 Task: Create a due date automation trigger when advanced on, on the tuesday after a card is due add content with a name not ending with resume at 11:00 AM.
Action: Mouse moved to (1074, 330)
Screenshot: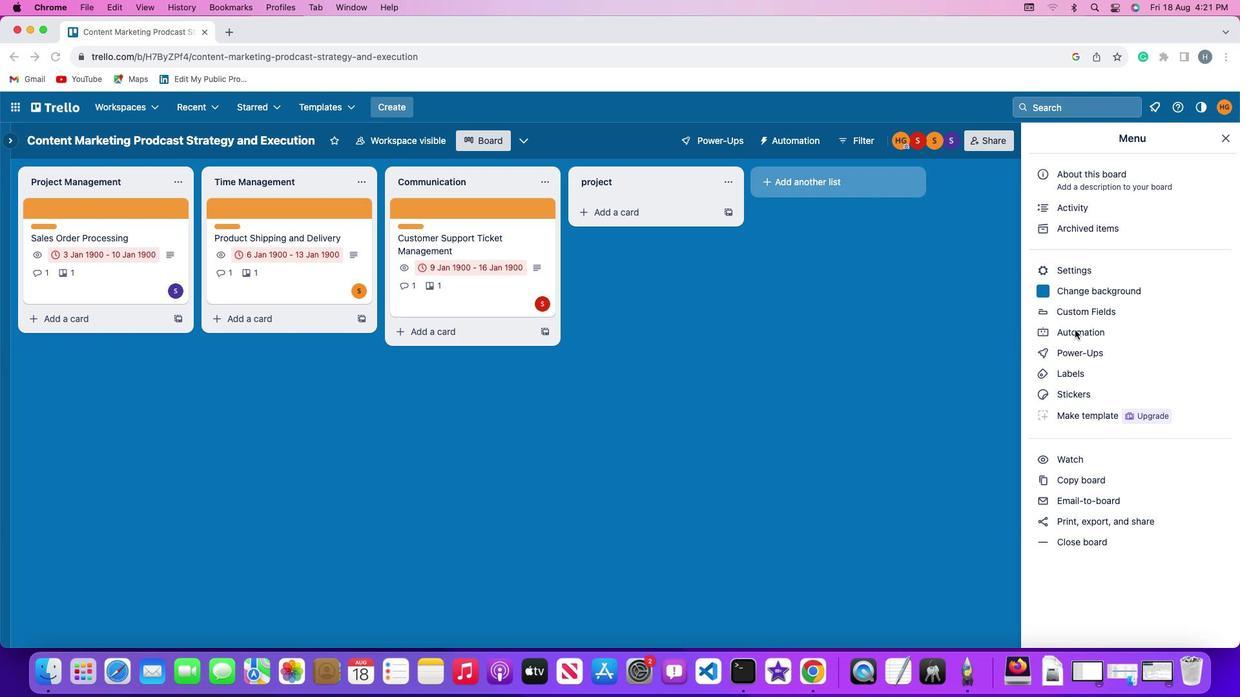 
Action: Mouse pressed left at (1074, 330)
Screenshot: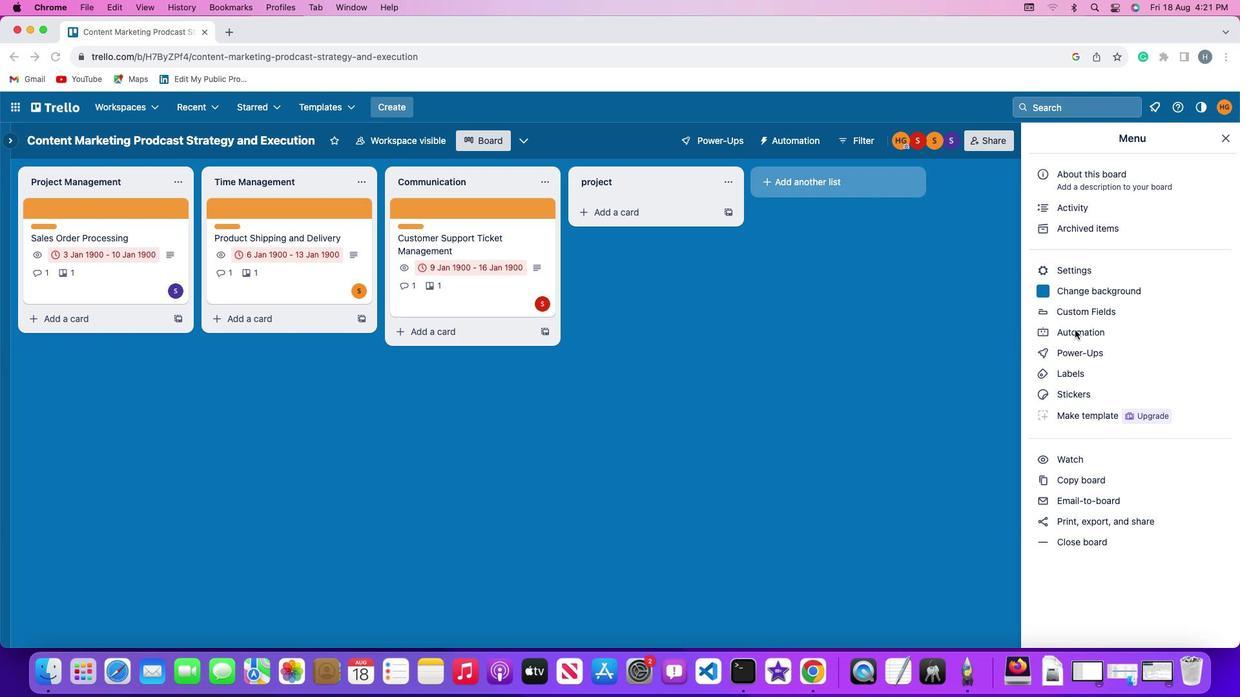 
Action: Mouse moved to (1074, 330)
Screenshot: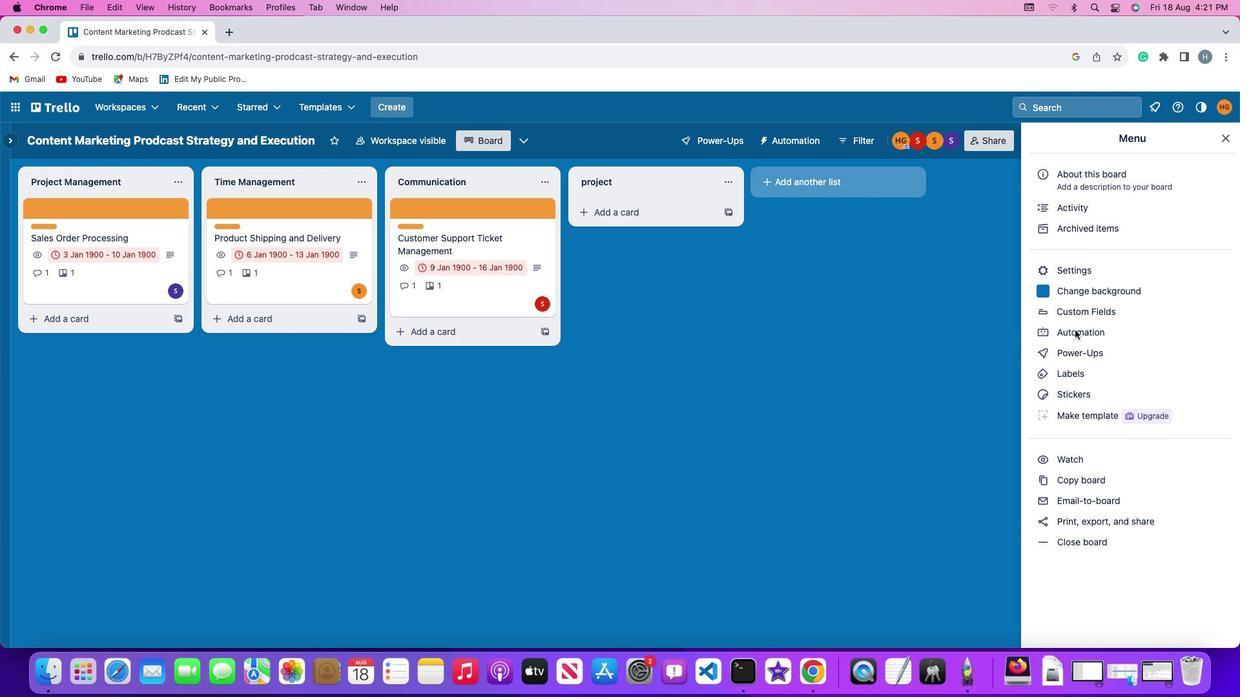 
Action: Mouse pressed left at (1074, 330)
Screenshot: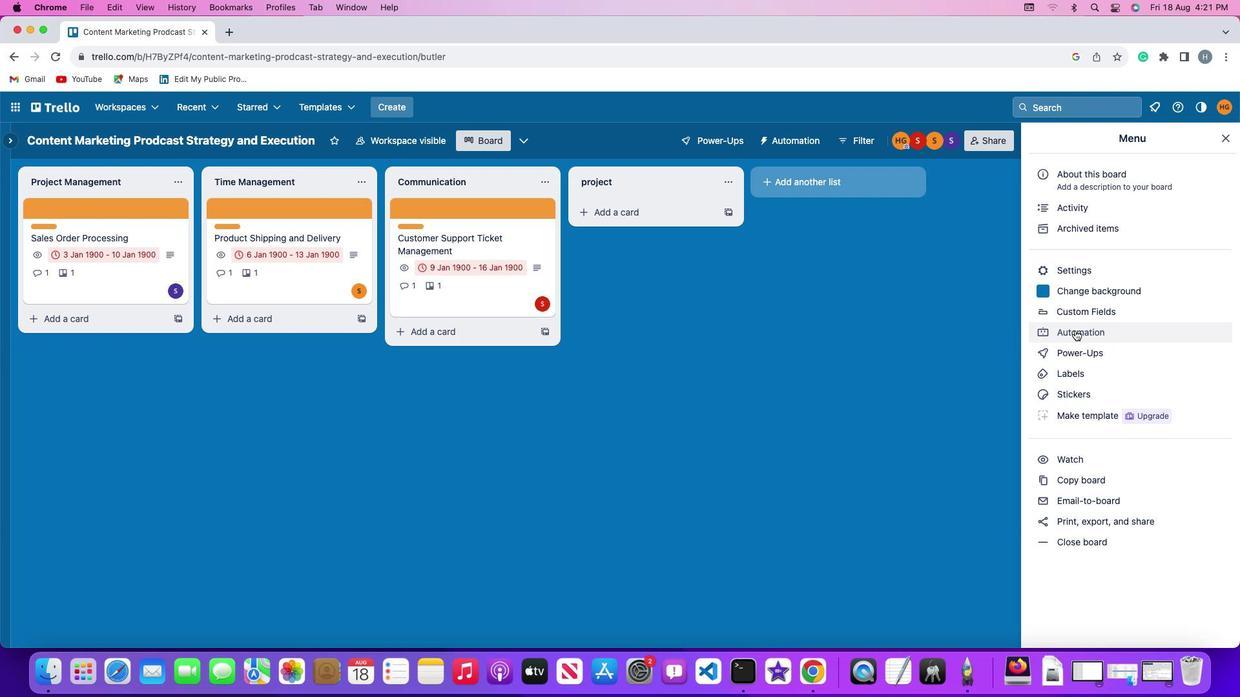 
Action: Mouse moved to (71, 308)
Screenshot: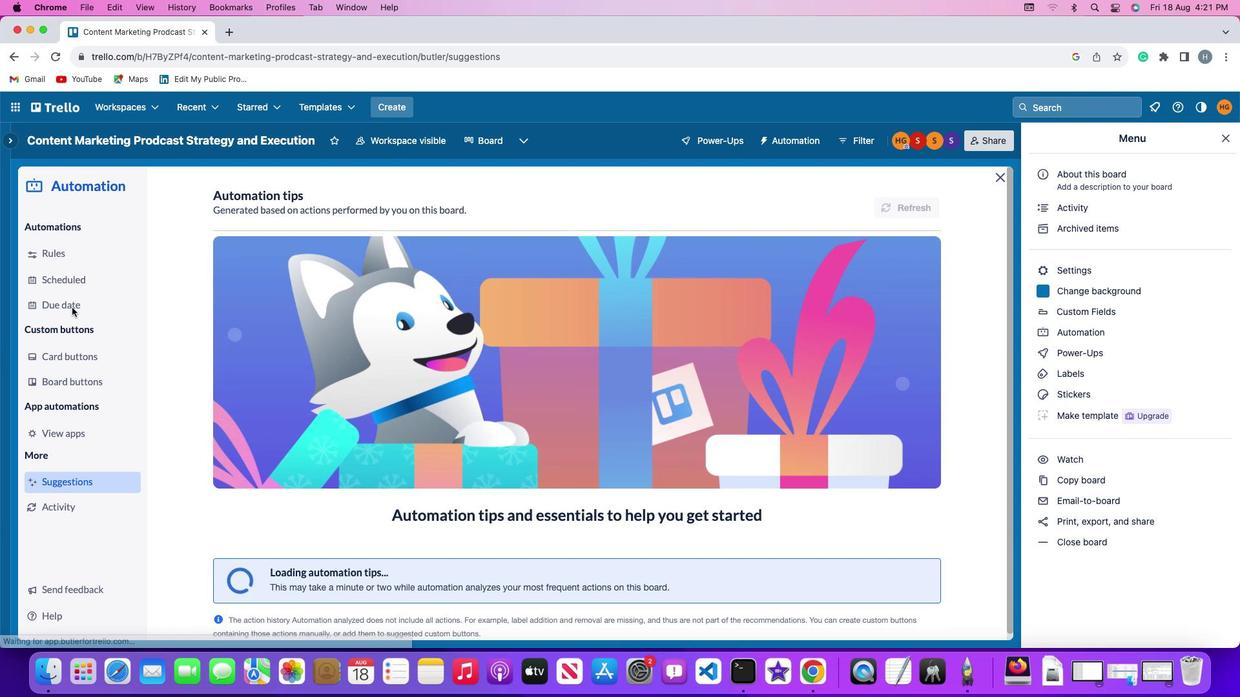 
Action: Mouse pressed left at (71, 308)
Screenshot: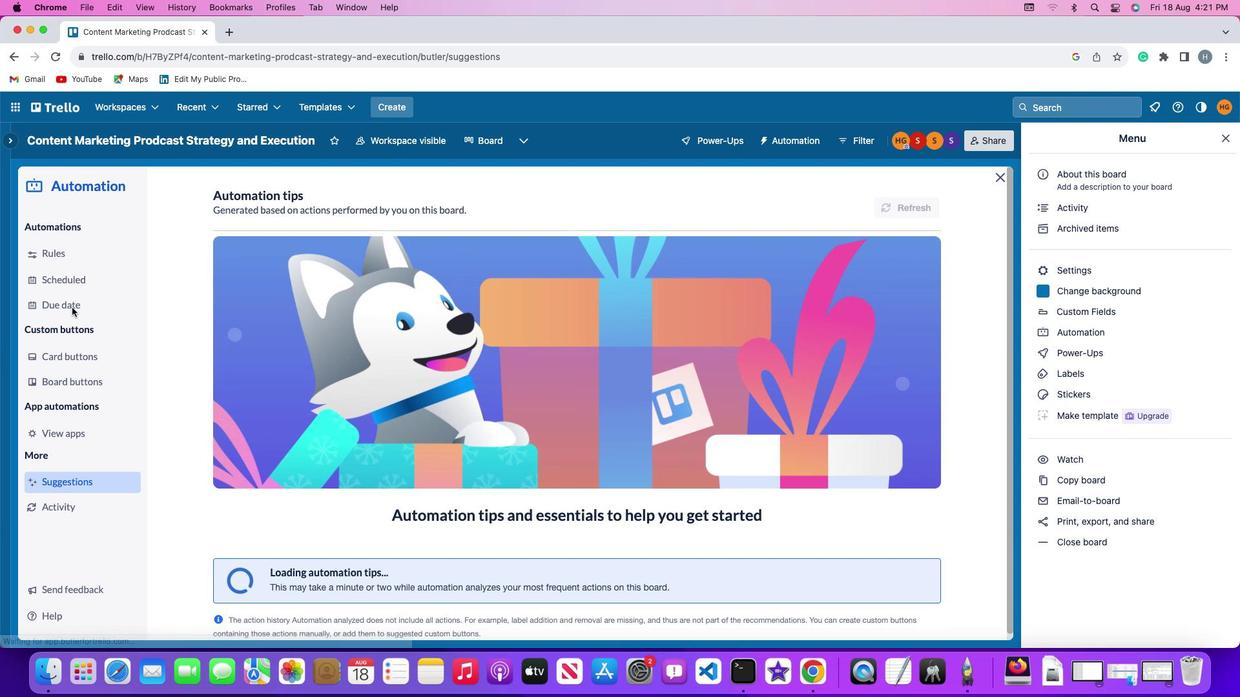 
Action: Mouse moved to (877, 198)
Screenshot: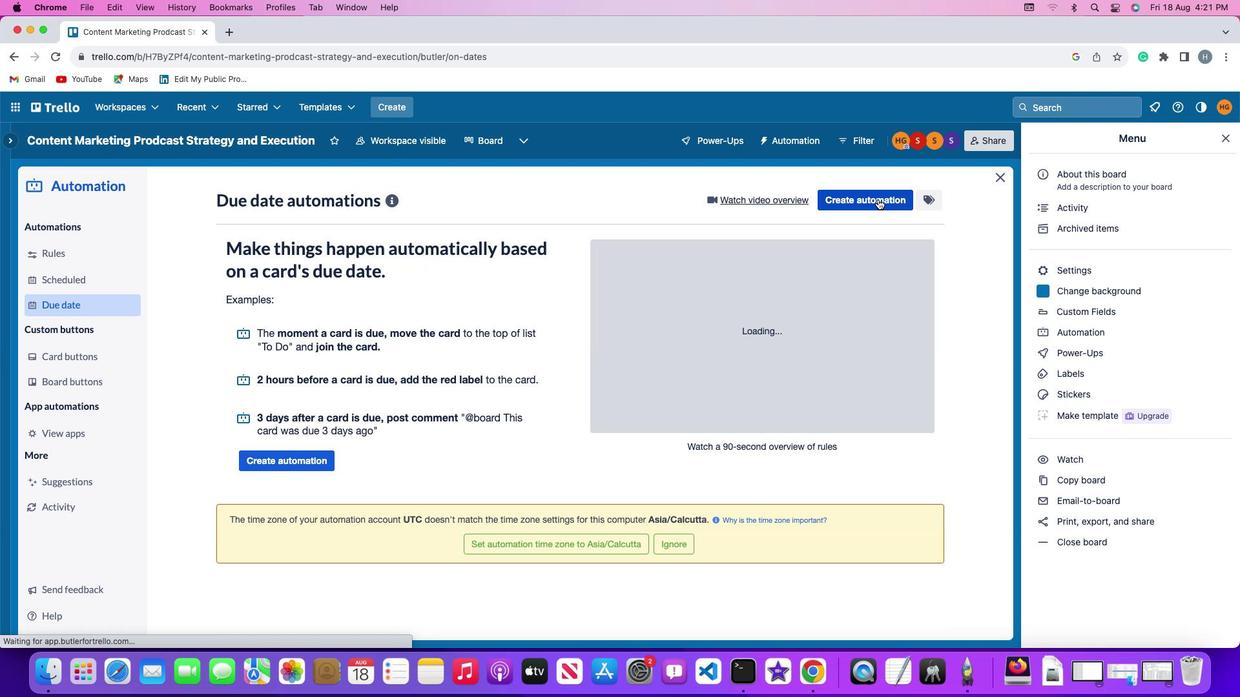 
Action: Mouse pressed left at (877, 198)
Screenshot: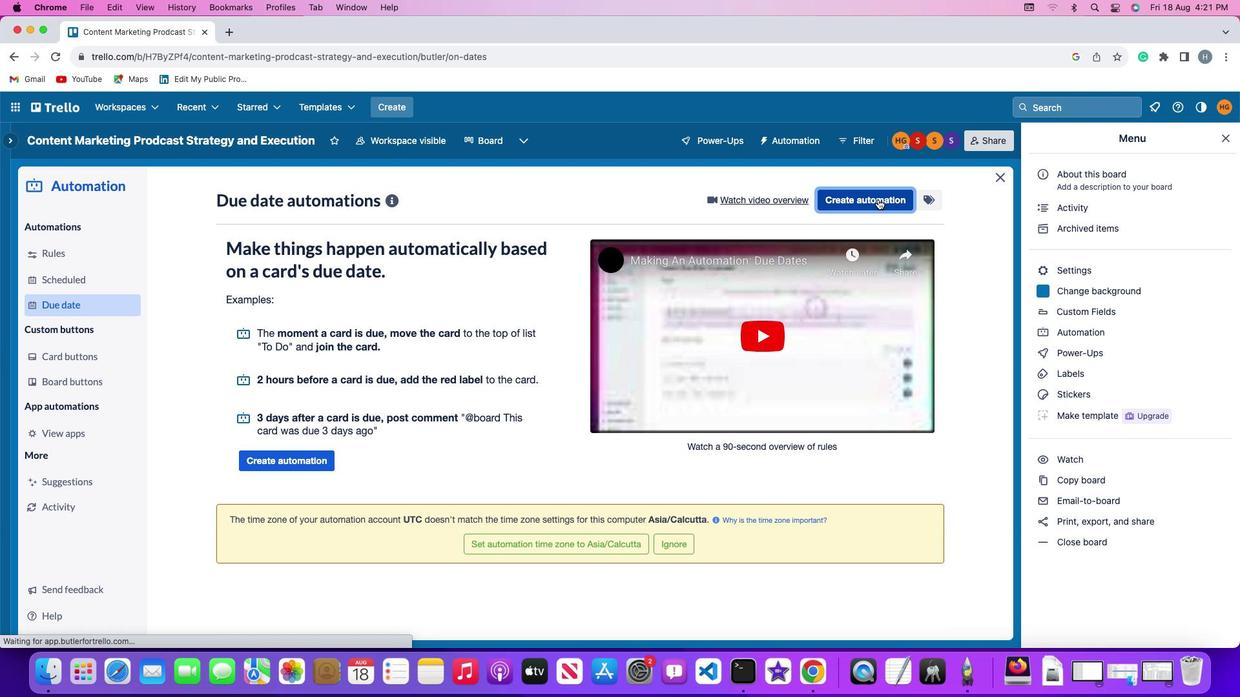 
Action: Mouse moved to (246, 321)
Screenshot: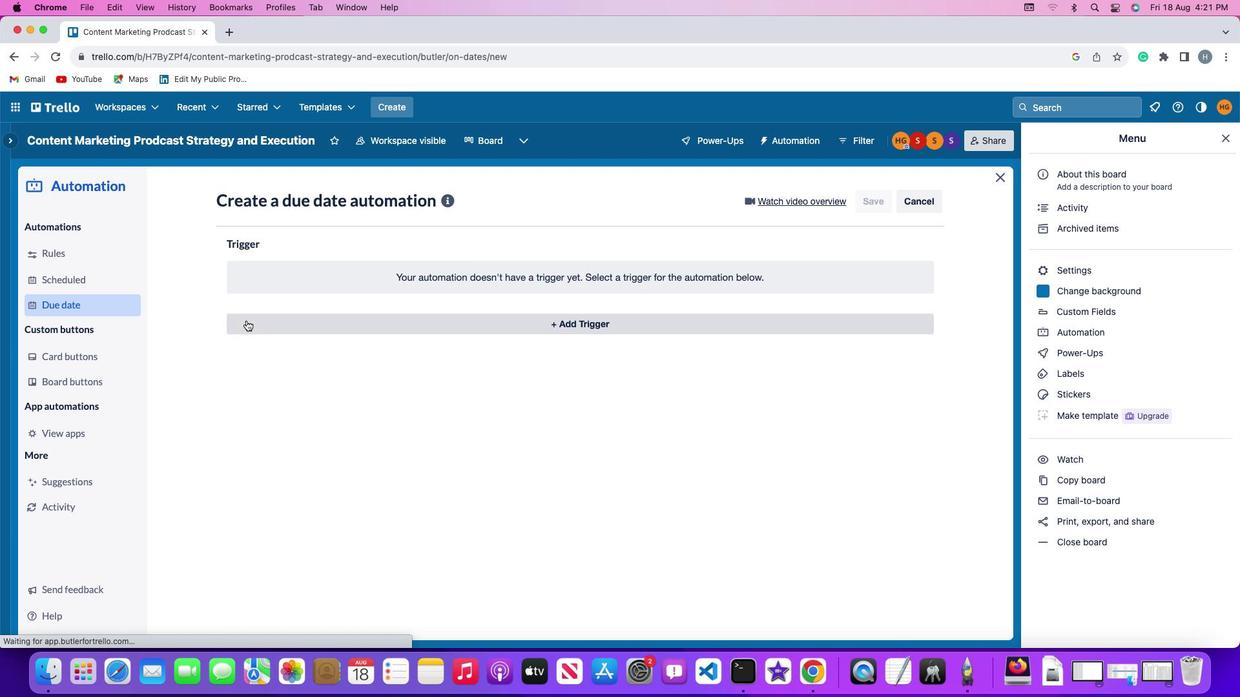 
Action: Mouse pressed left at (246, 321)
Screenshot: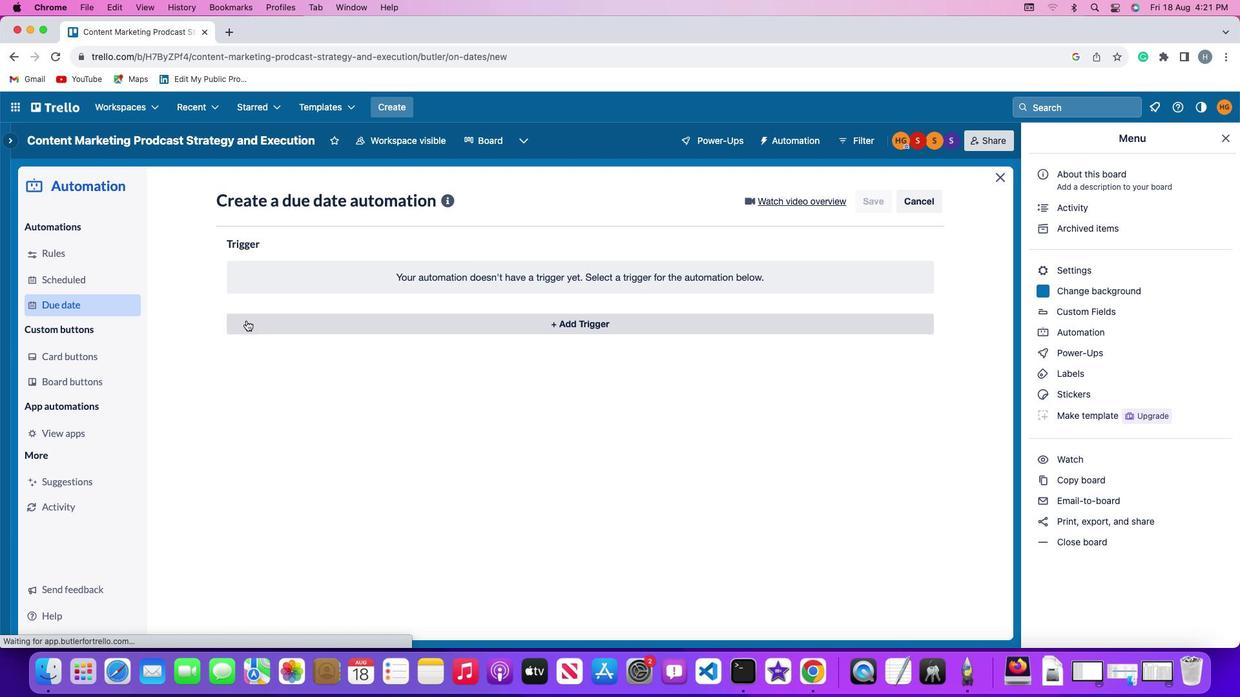 
Action: Mouse moved to (282, 557)
Screenshot: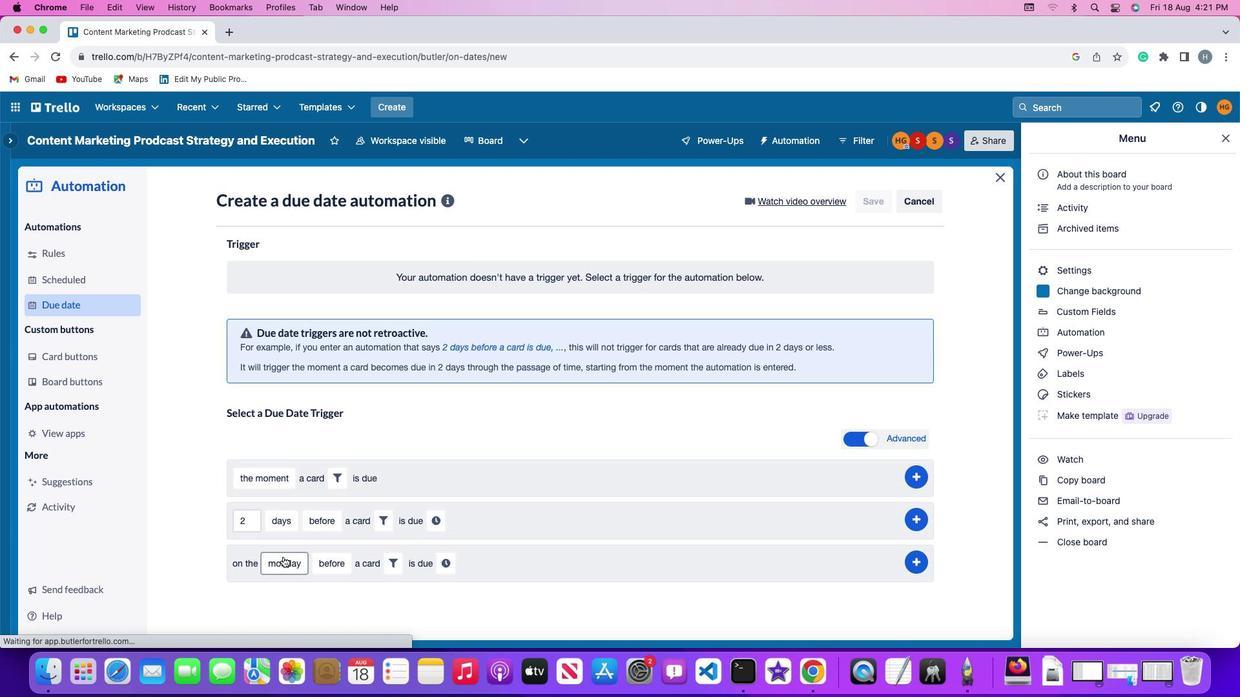 
Action: Mouse pressed left at (282, 557)
Screenshot: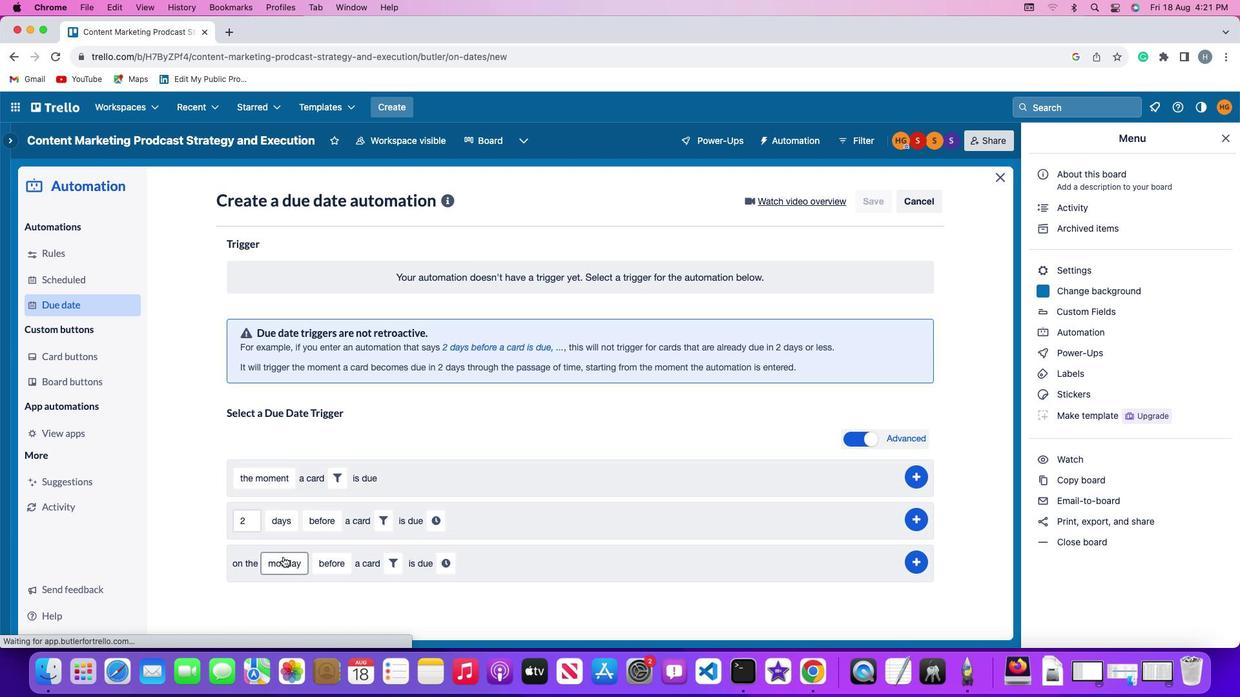 
Action: Mouse moved to (316, 412)
Screenshot: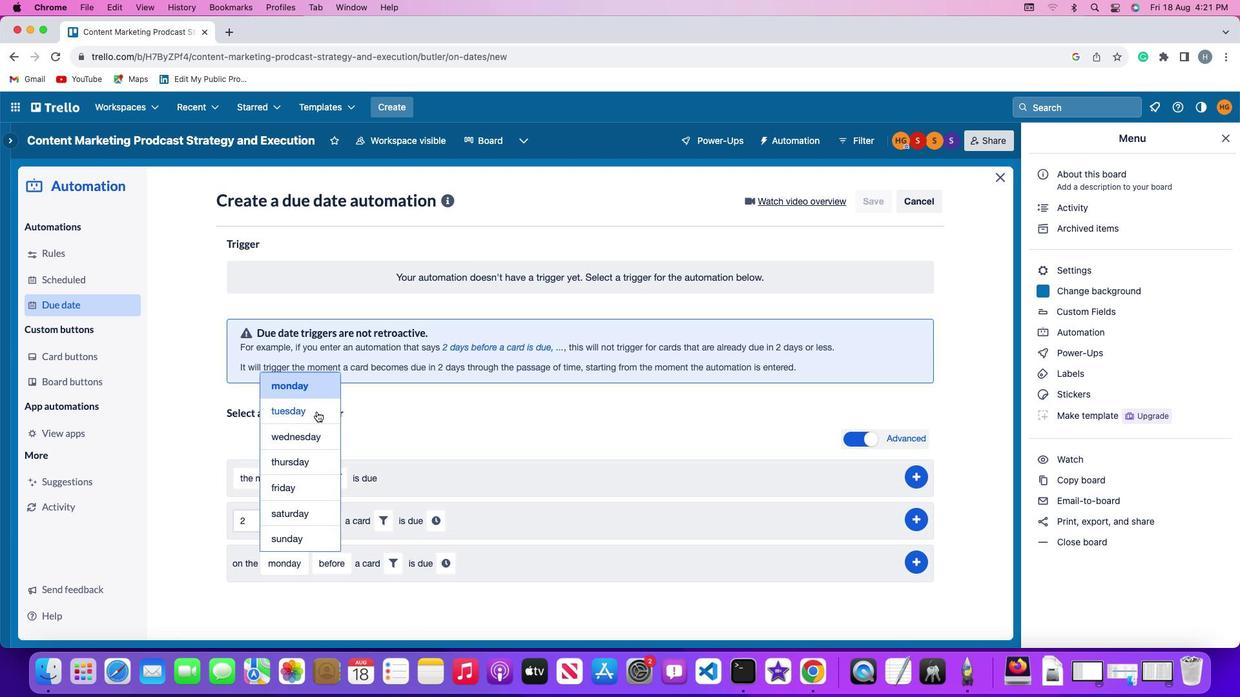 
Action: Mouse pressed left at (316, 412)
Screenshot: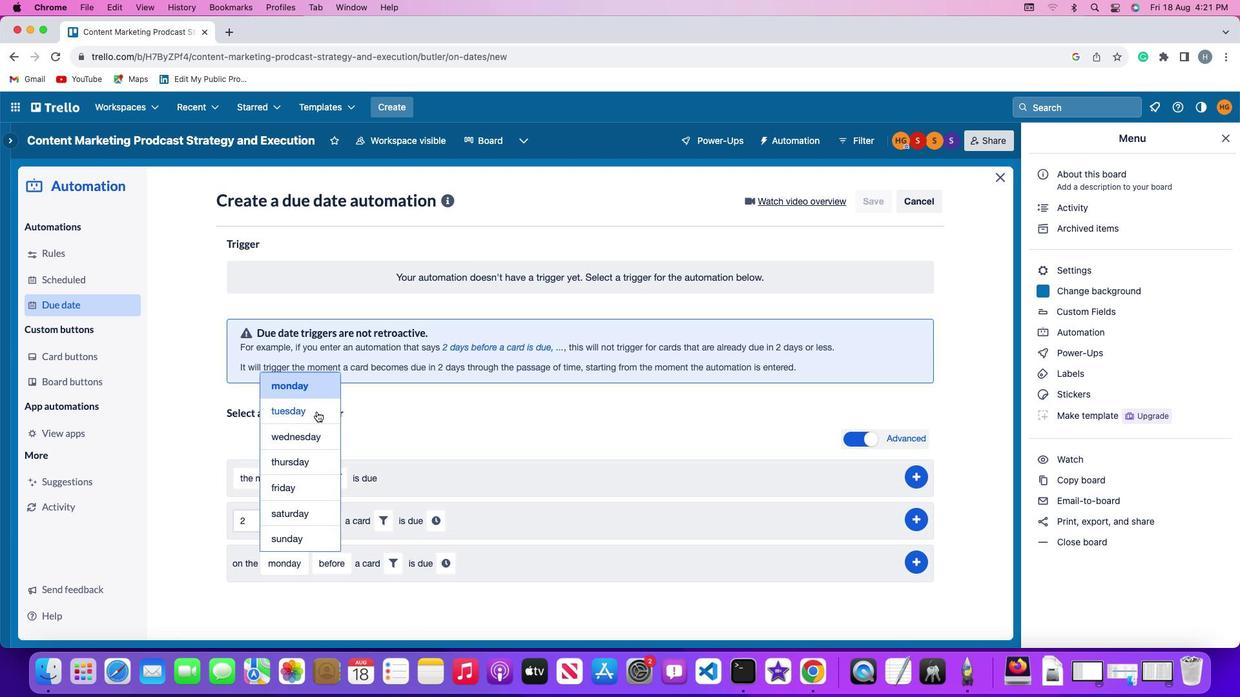 
Action: Mouse moved to (333, 560)
Screenshot: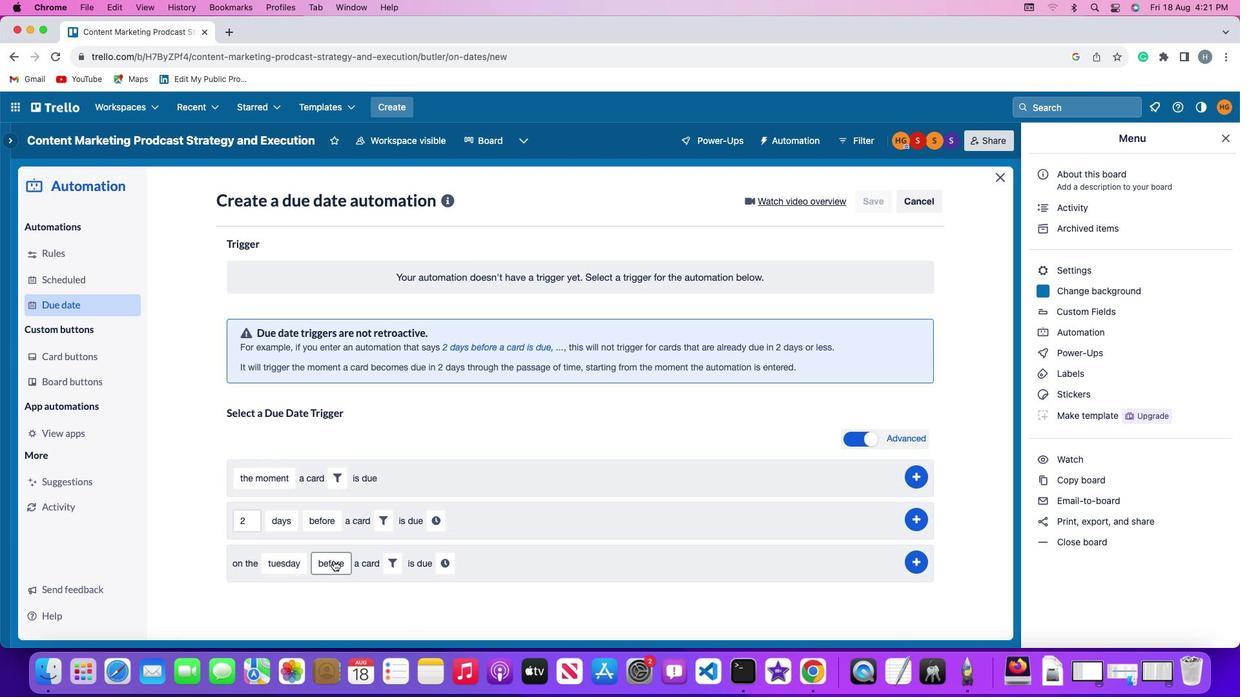 
Action: Mouse pressed left at (333, 560)
Screenshot: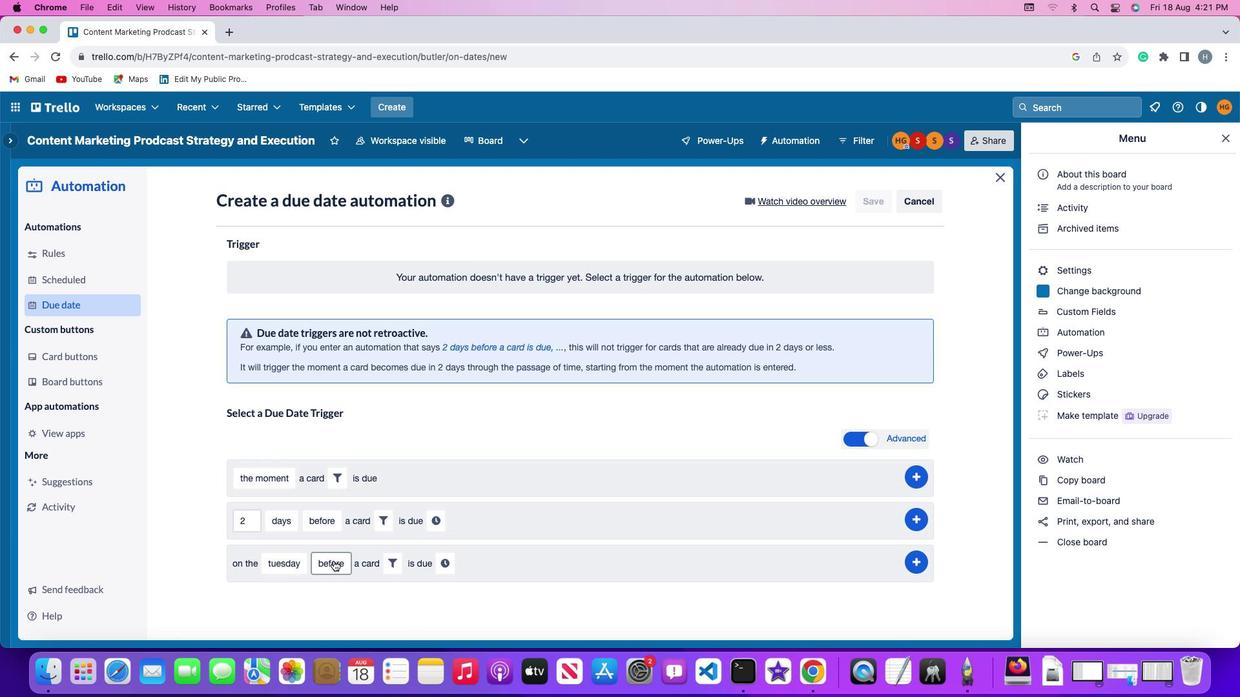 
Action: Mouse moved to (352, 488)
Screenshot: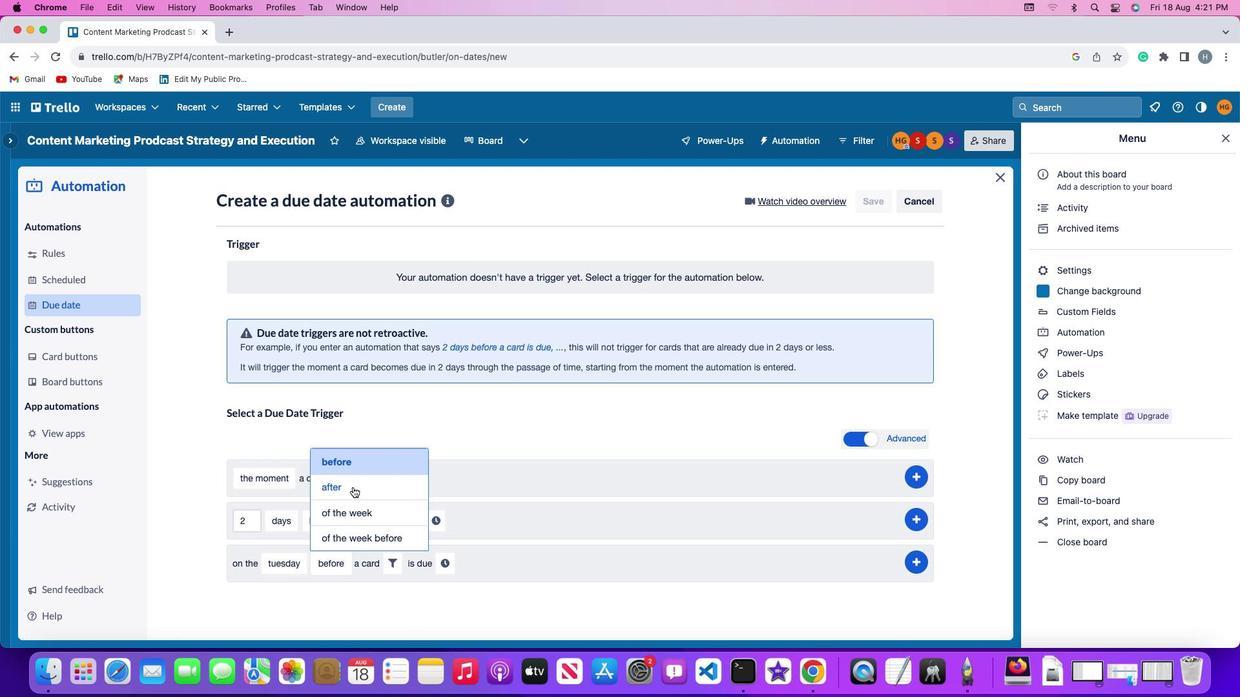 
Action: Mouse pressed left at (352, 488)
Screenshot: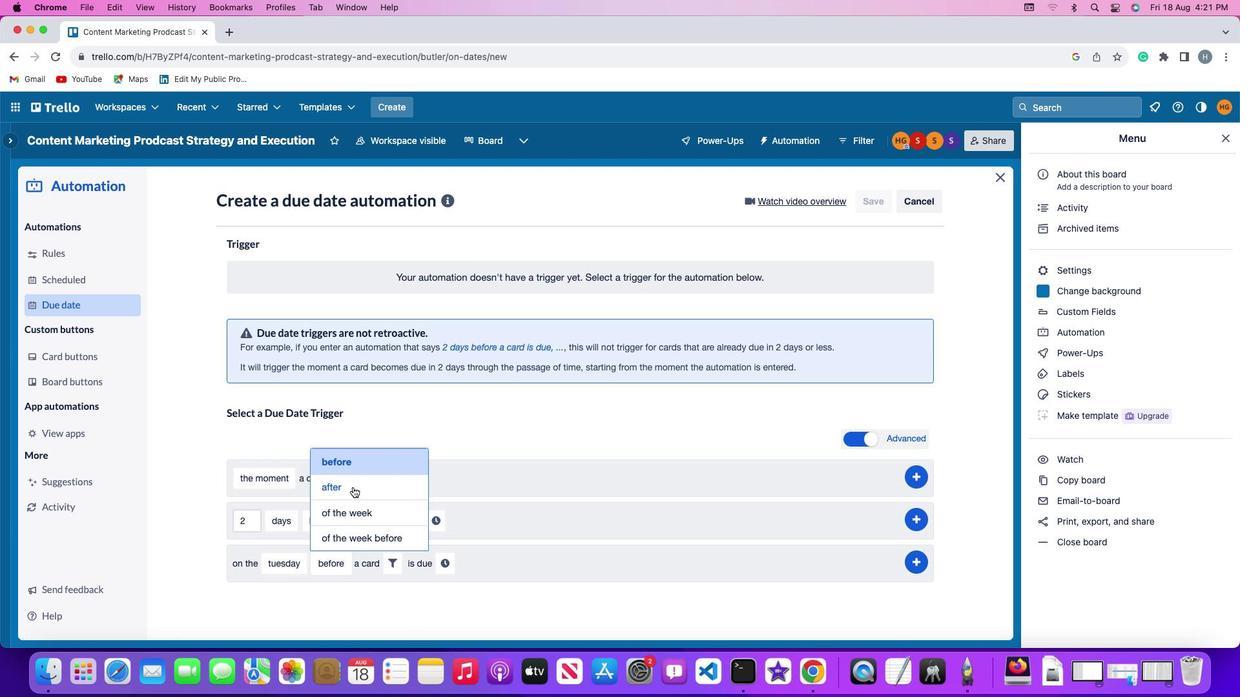 
Action: Mouse moved to (390, 567)
Screenshot: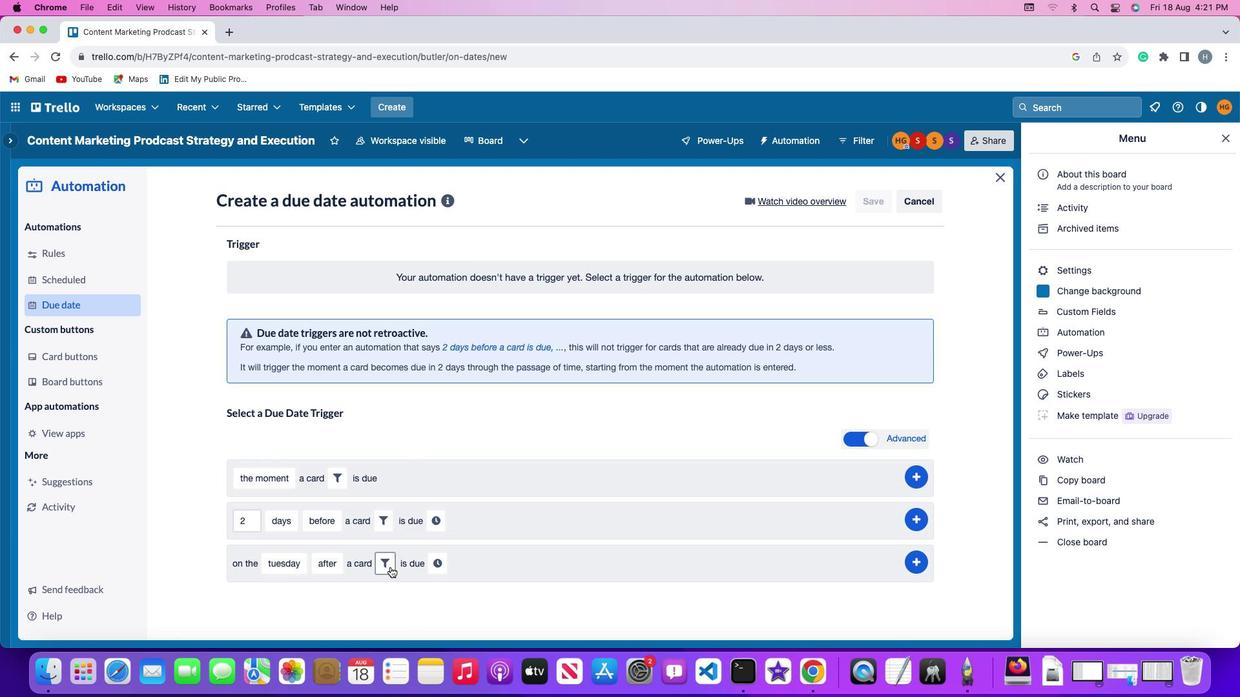 
Action: Mouse pressed left at (390, 567)
Screenshot: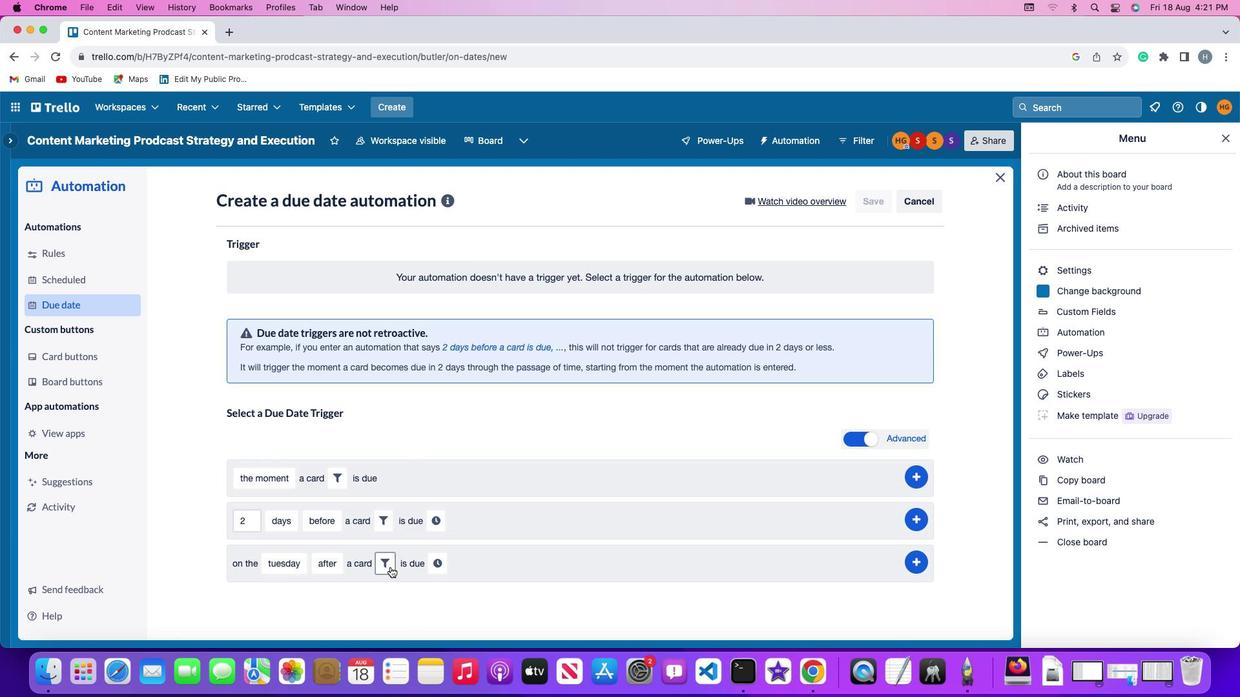 
Action: Mouse moved to (556, 604)
Screenshot: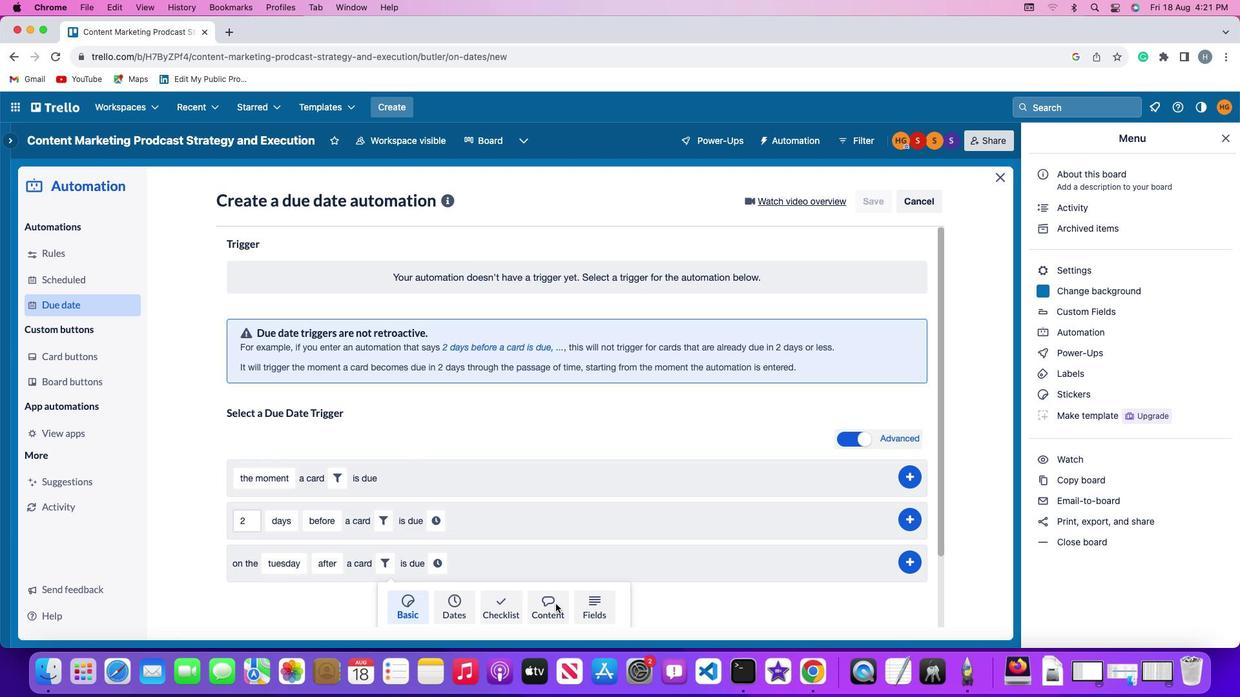 
Action: Mouse pressed left at (556, 604)
Screenshot: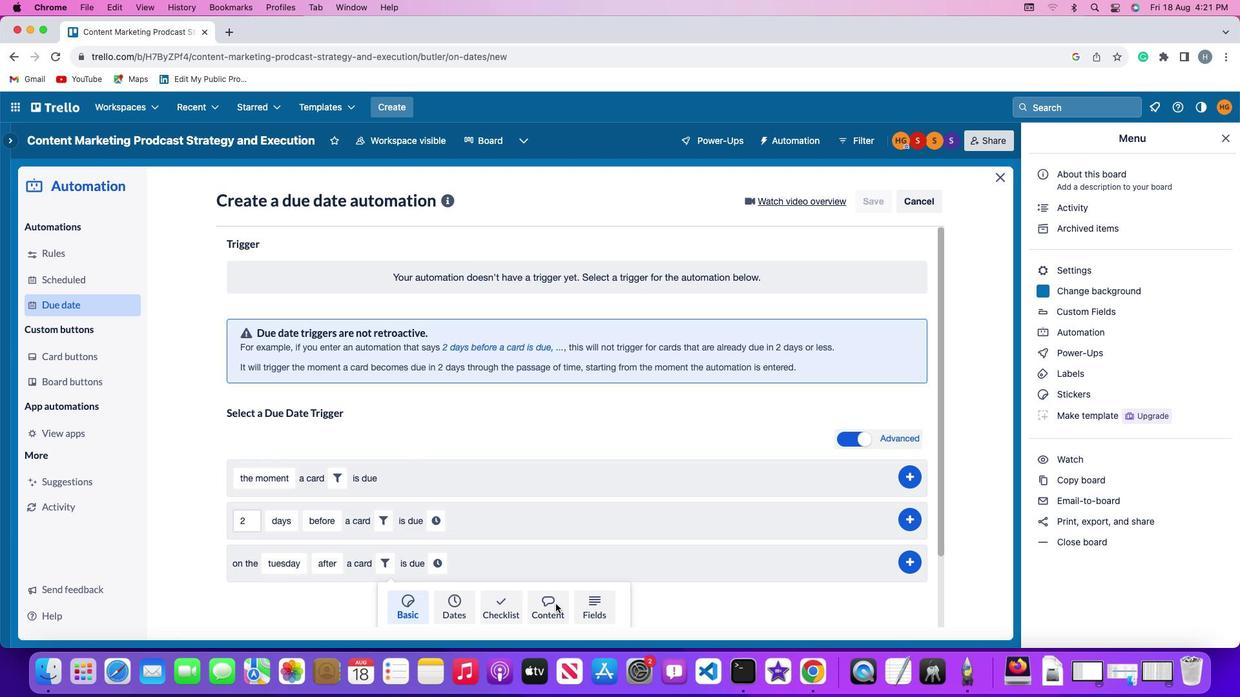 
Action: Mouse moved to (333, 602)
Screenshot: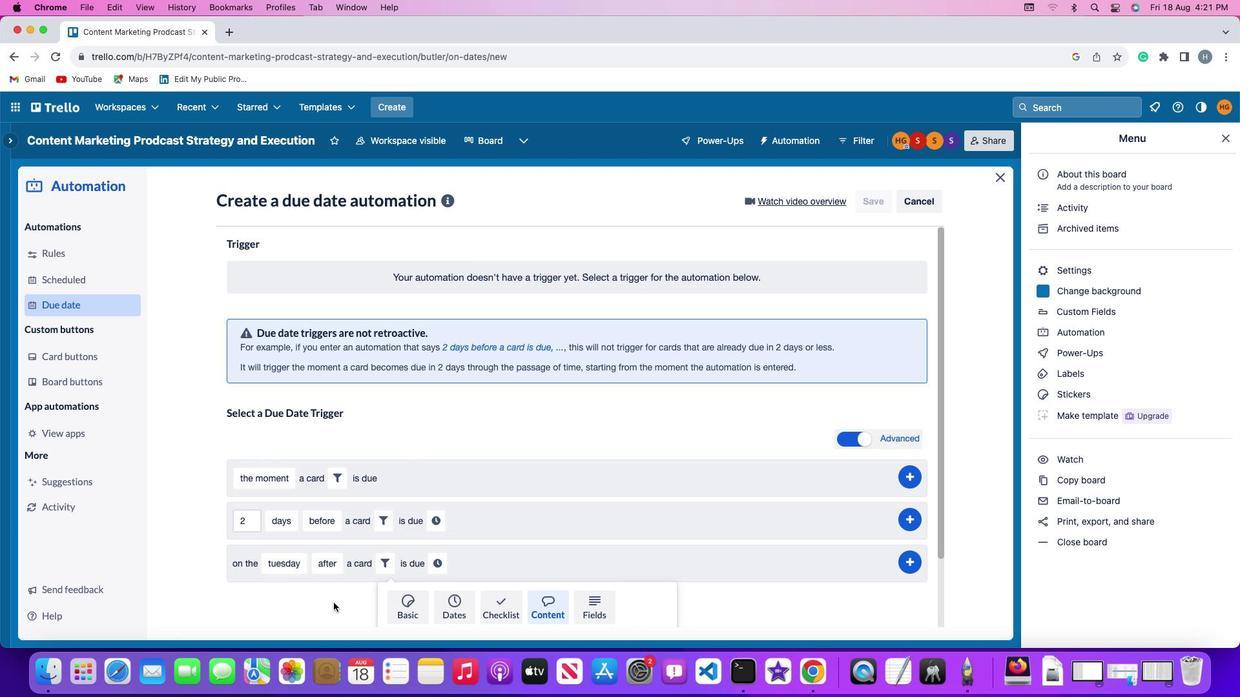 
Action: Mouse scrolled (333, 602) with delta (0, 0)
Screenshot: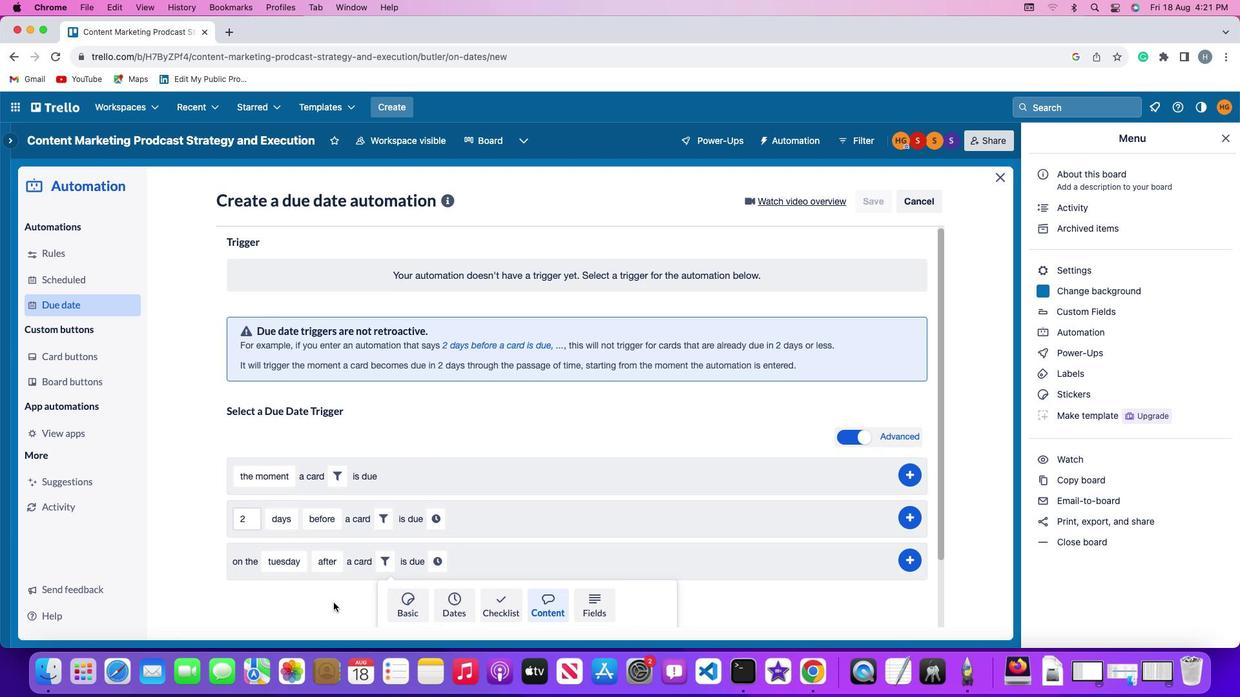 
Action: Mouse scrolled (333, 602) with delta (0, 0)
Screenshot: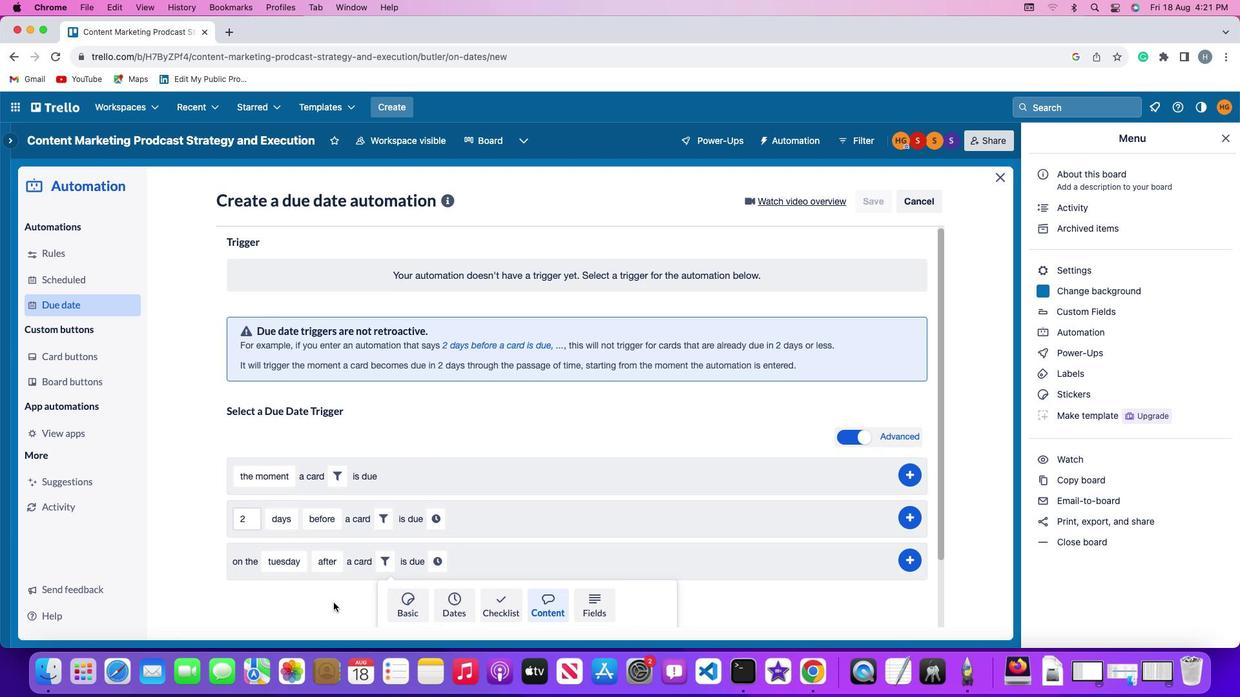 
Action: Mouse scrolled (333, 602) with delta (0, -1)
Screenshot: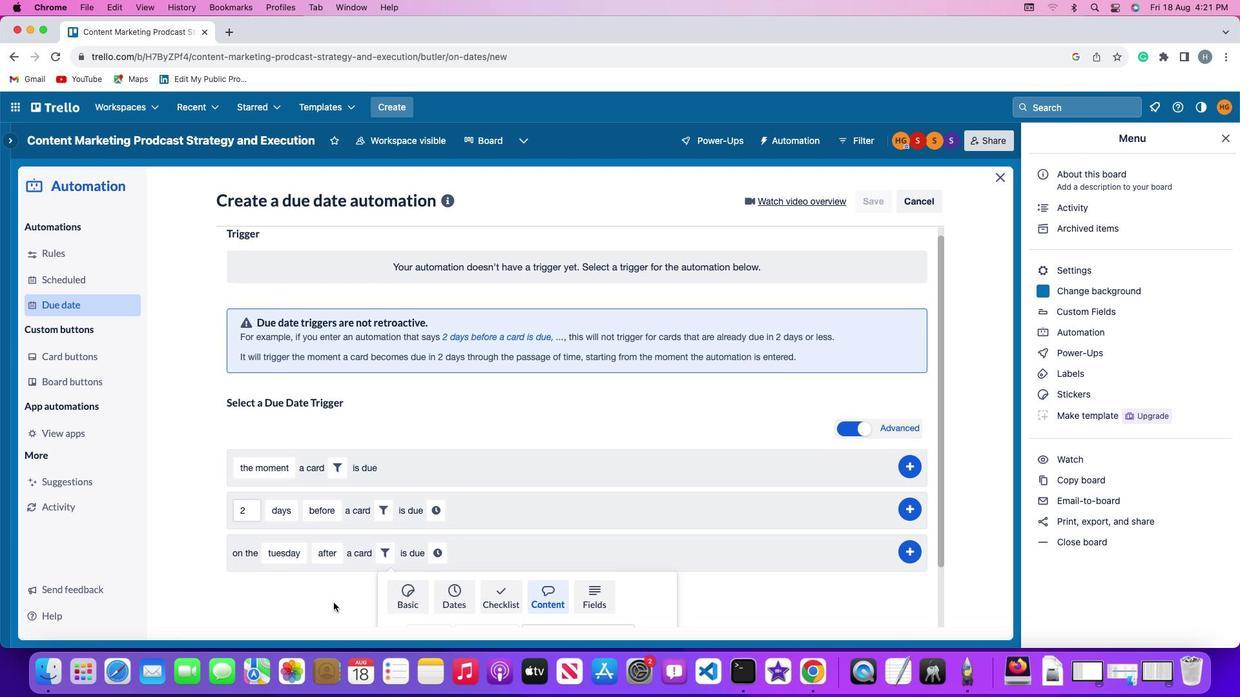 
Action: Mouse scrolled (333, 602) with delta (0, -2)
Screenshot: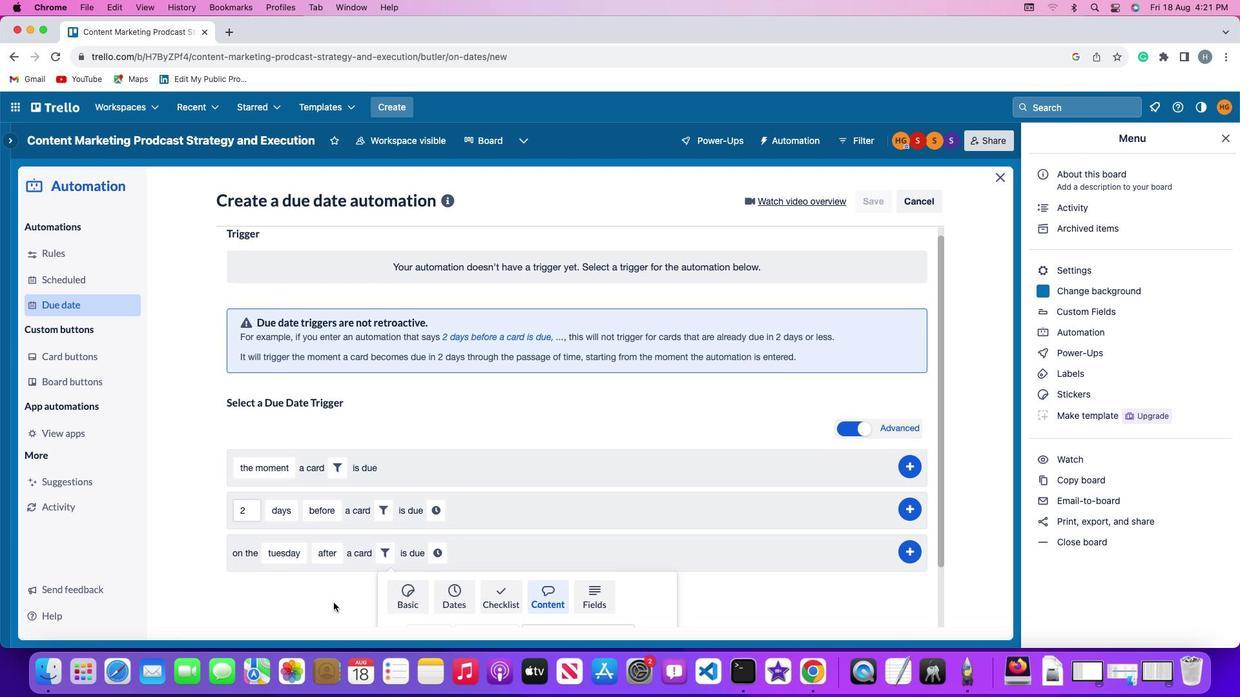 
Action: Mouse scrolled (333, 602) with delta (0, -3)
Screenshot: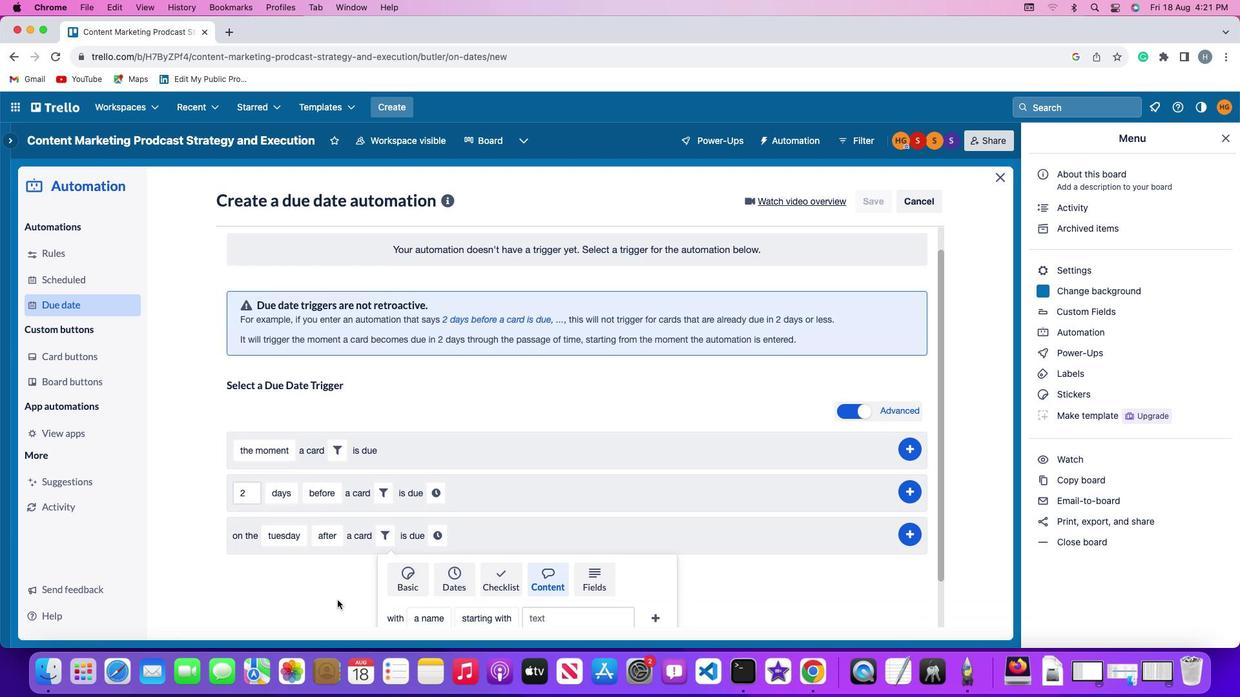 
Action: Mouse scrolled (333, 602) with delta (0, -3)
Screenshot: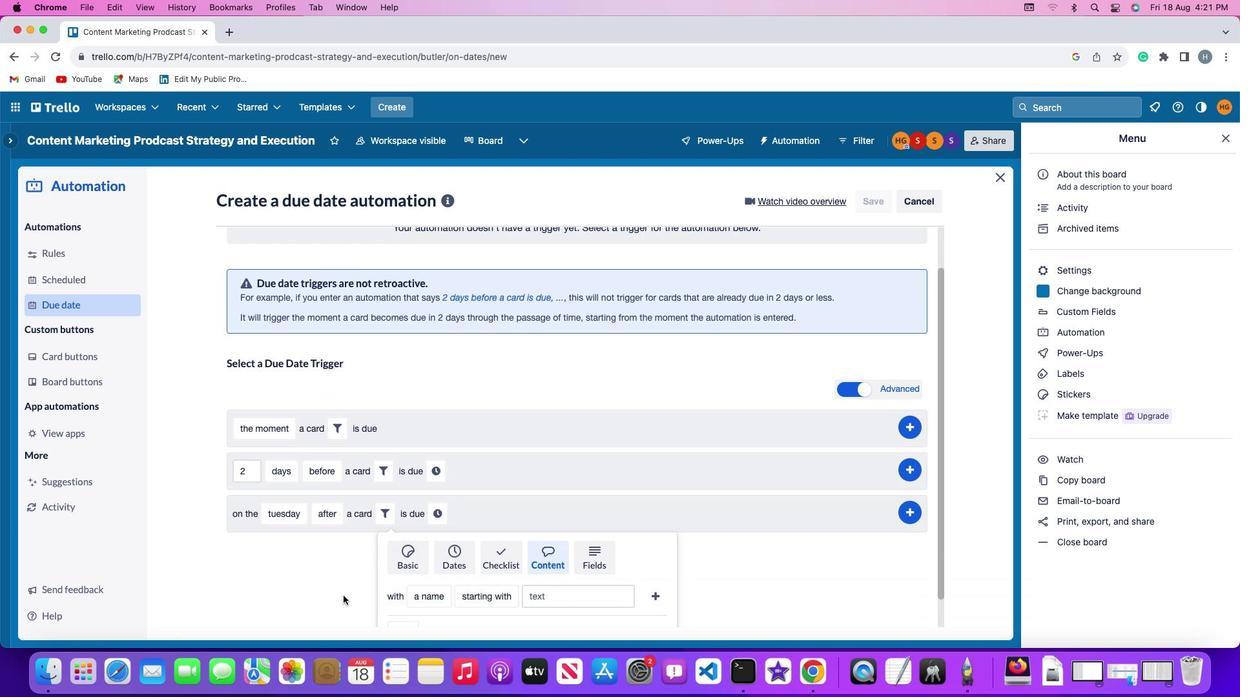 
Action: Mouse moved to (419, 559)
Screenshot: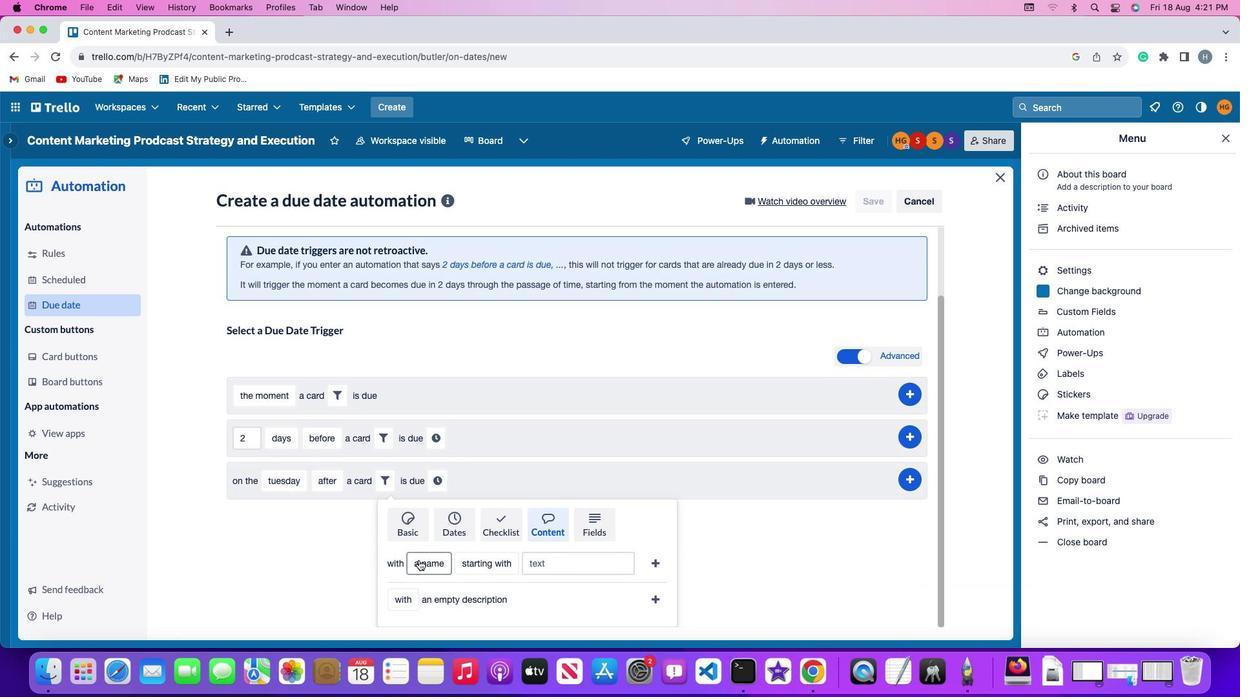 
Action: Mouse pressed left at (419, 559)
Screenshot: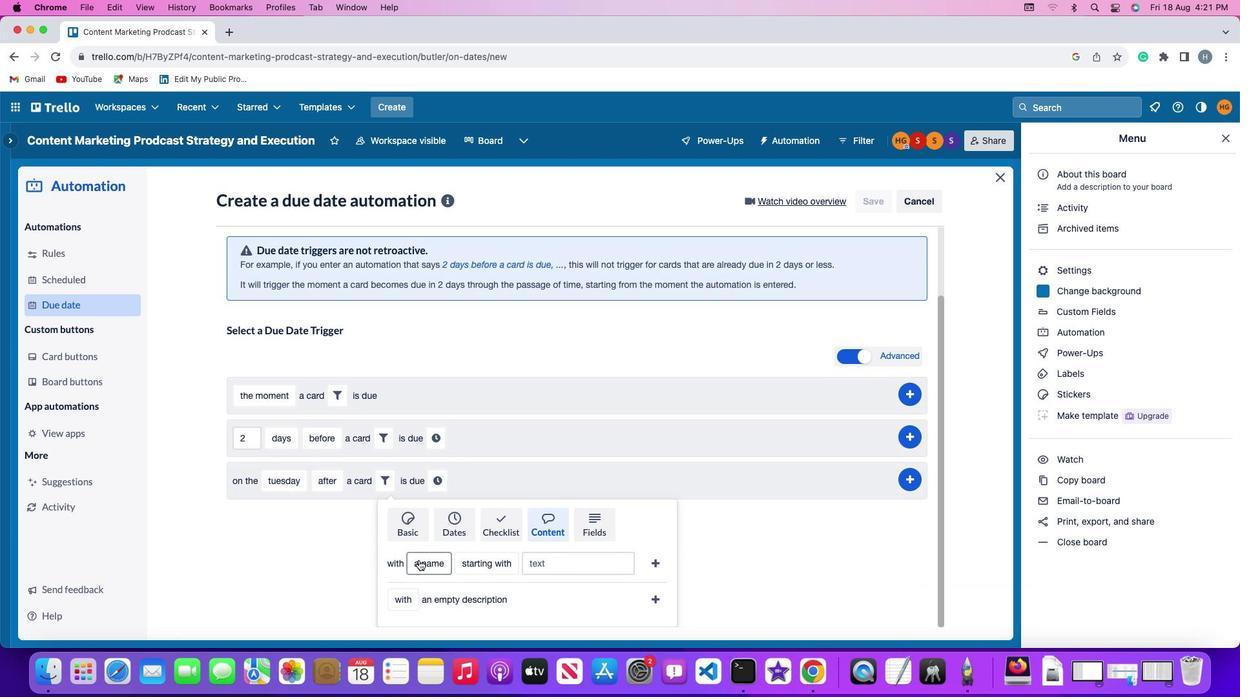 
Action: Mouse moved to (434, 485)
Screenshot: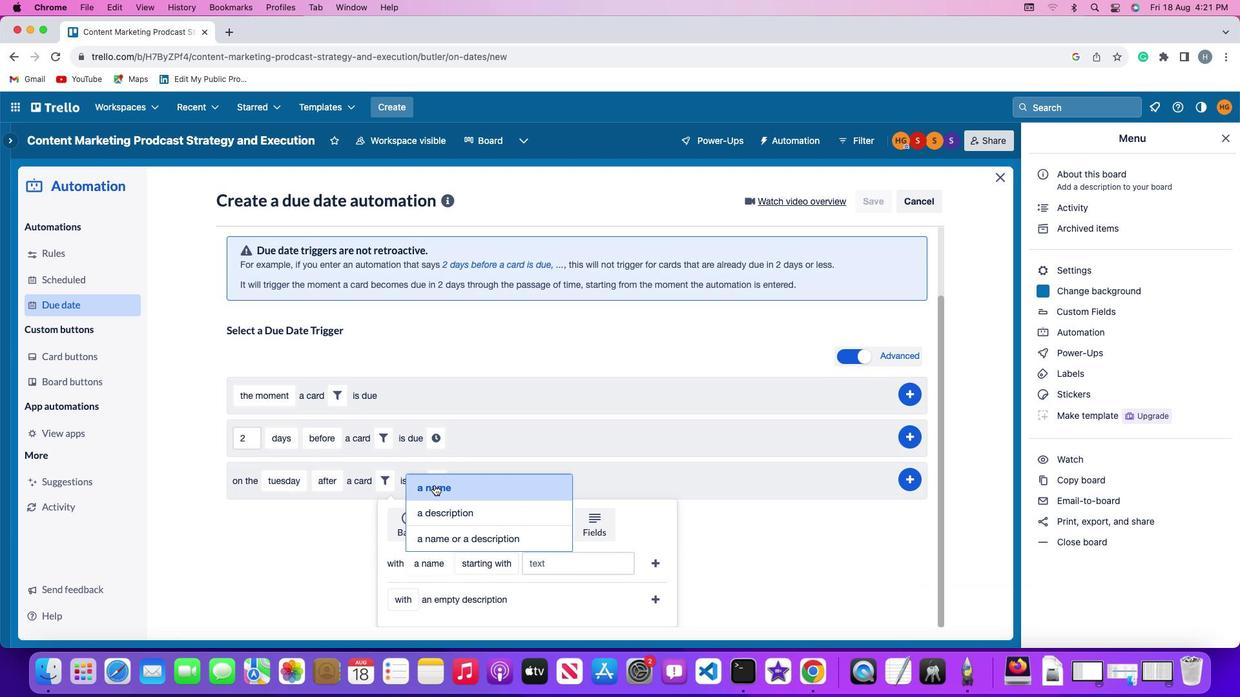 
Action: Mouse pressed left at (434, 485)
Screenshot: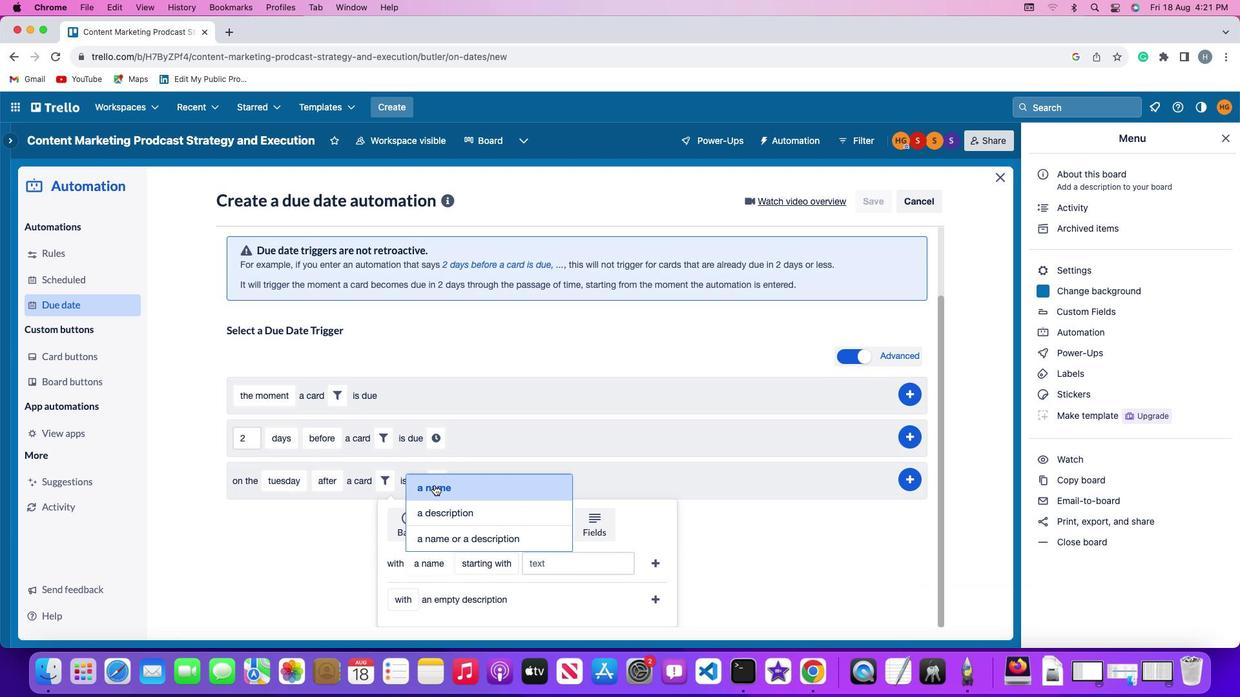 
Action: Mouse moved to (485, 560)
Screenshot: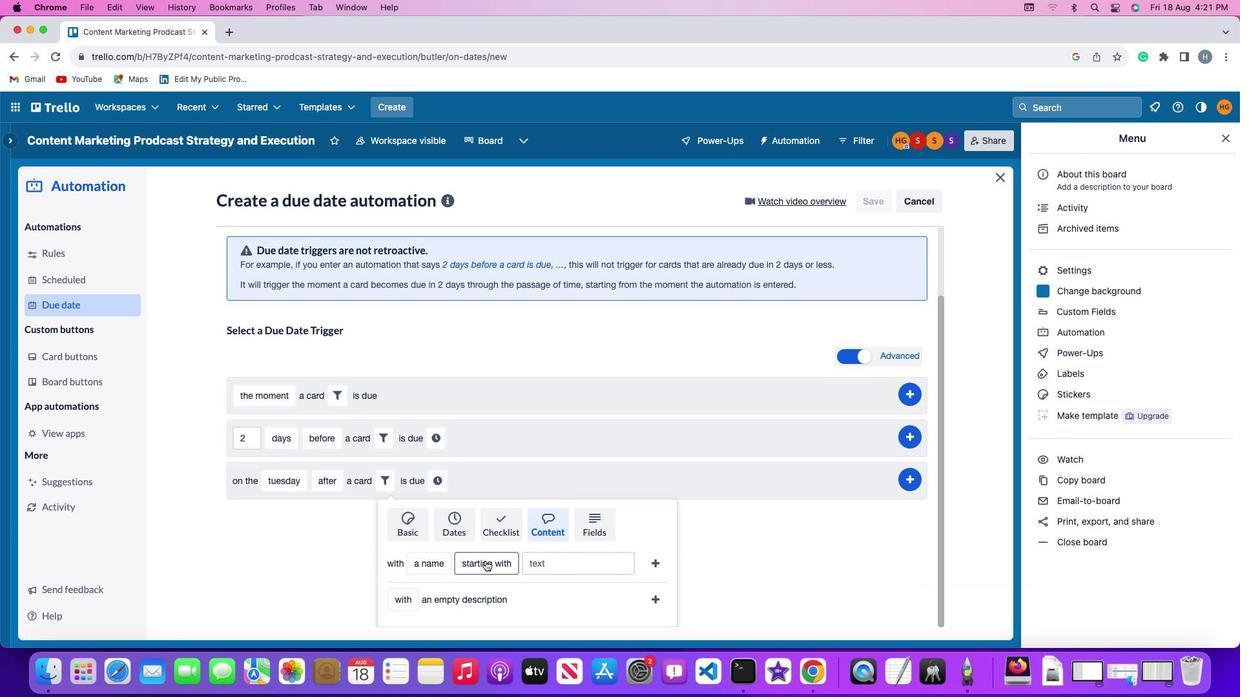 
Action: Mouse pressed left at (485, 560)
Screenshot: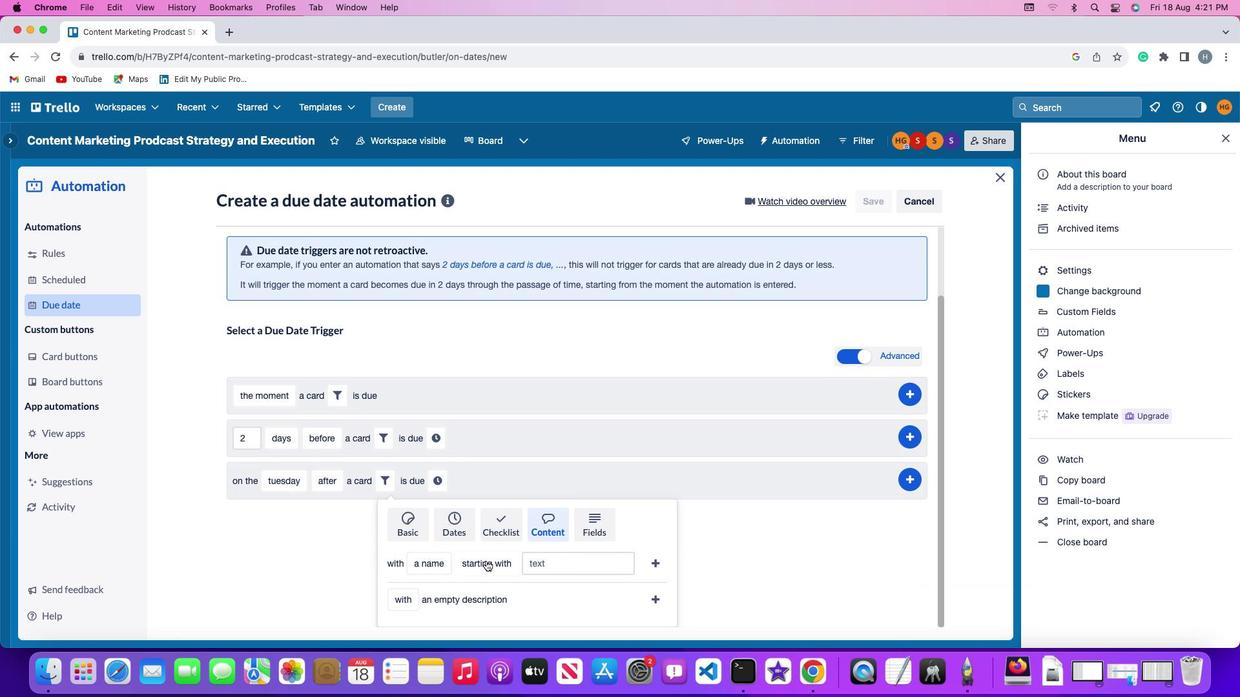 
Action: Mouse moved to (500, 508)
Screenshot: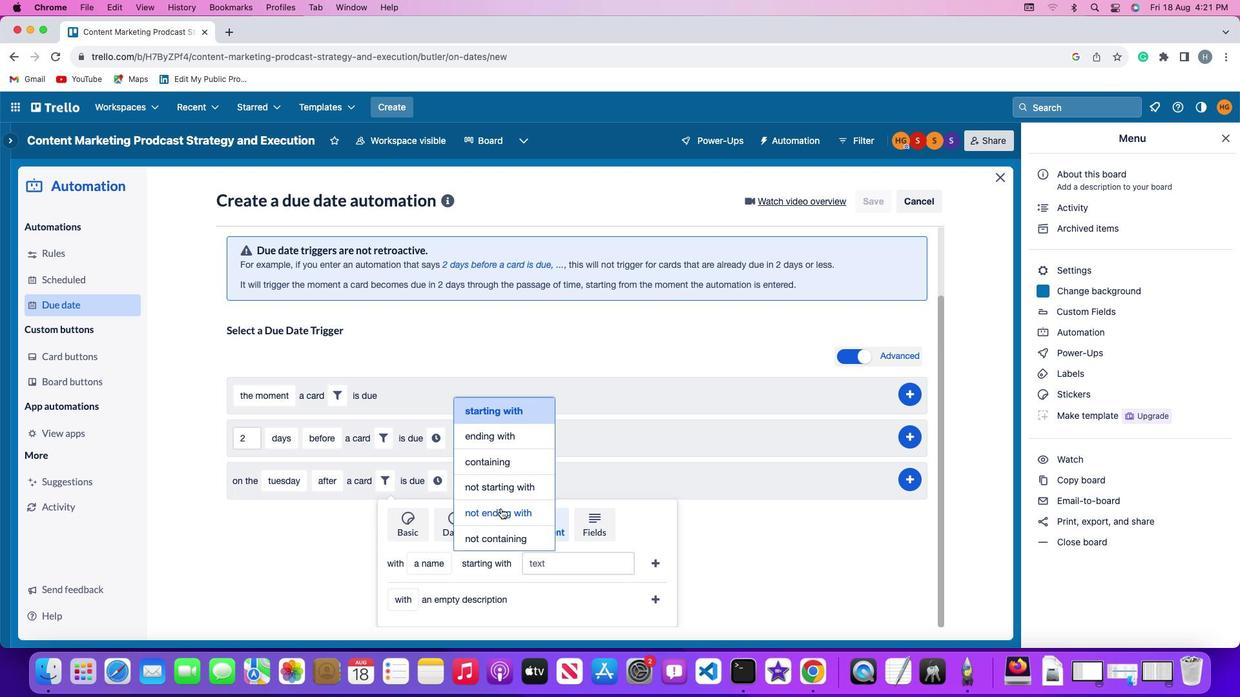 
Action: Mouse pressed left at (500, 508)
Screenshot: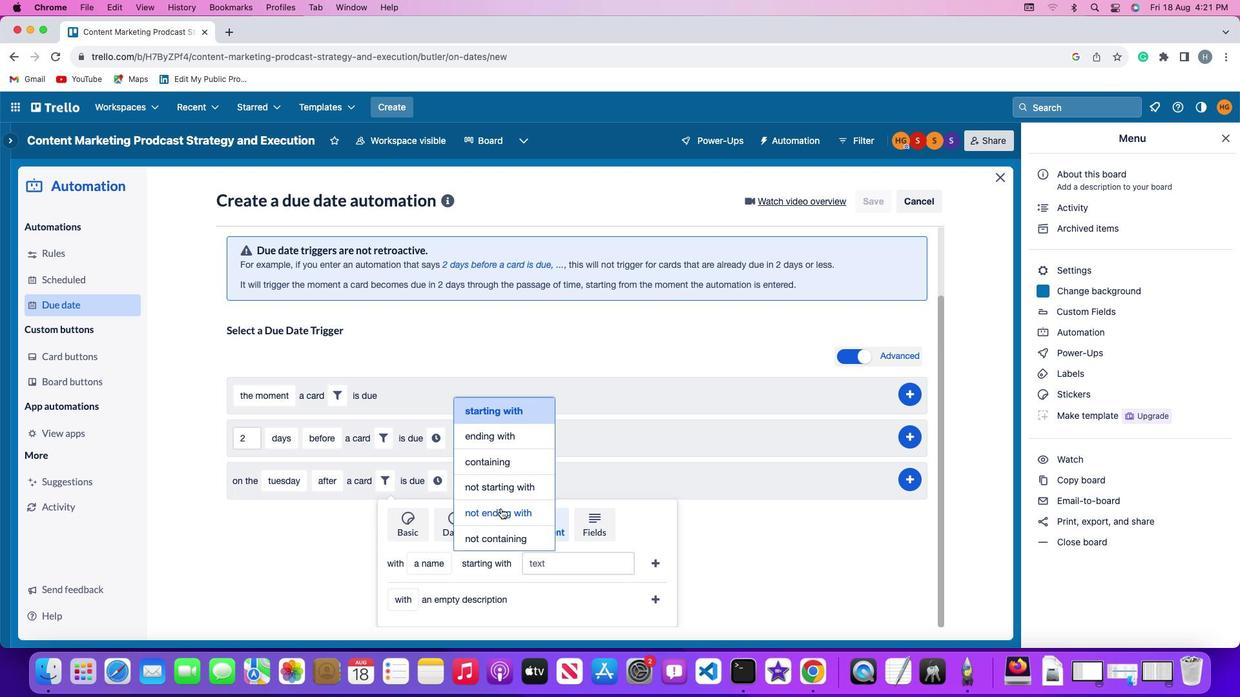 
Action: Mouse moved to (559, 562)
Screenshot: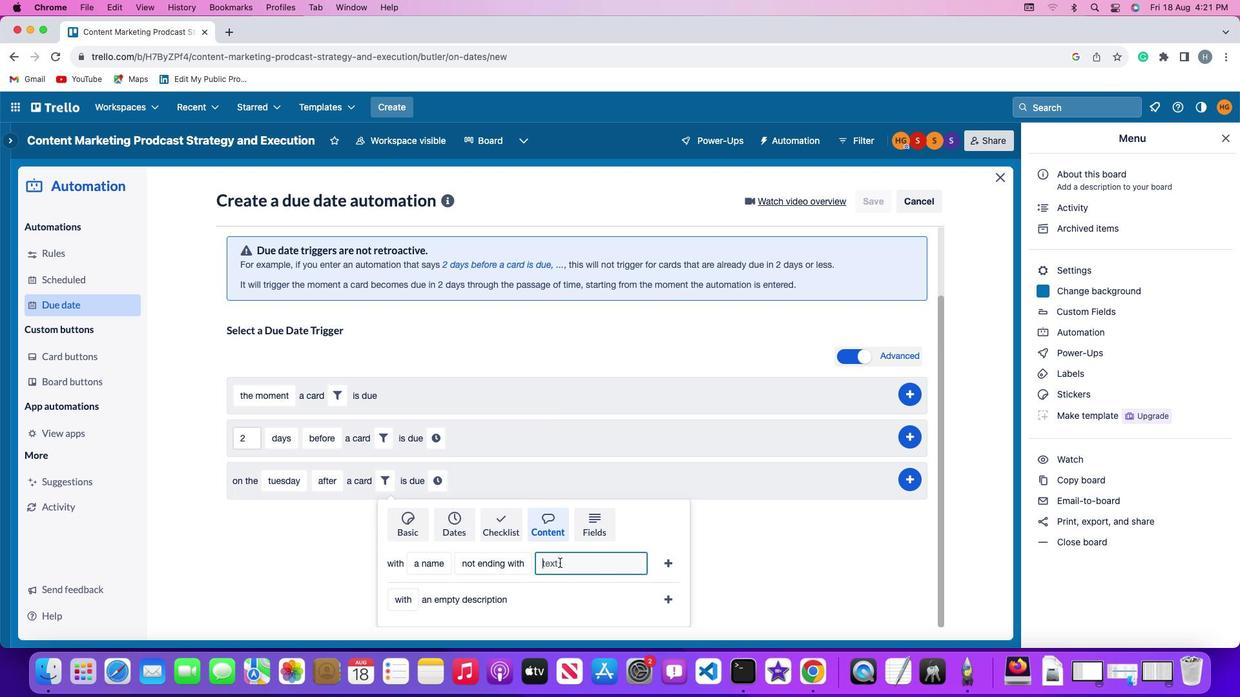 
Action: Mouse pressed left at (559, 562)
Screenshot: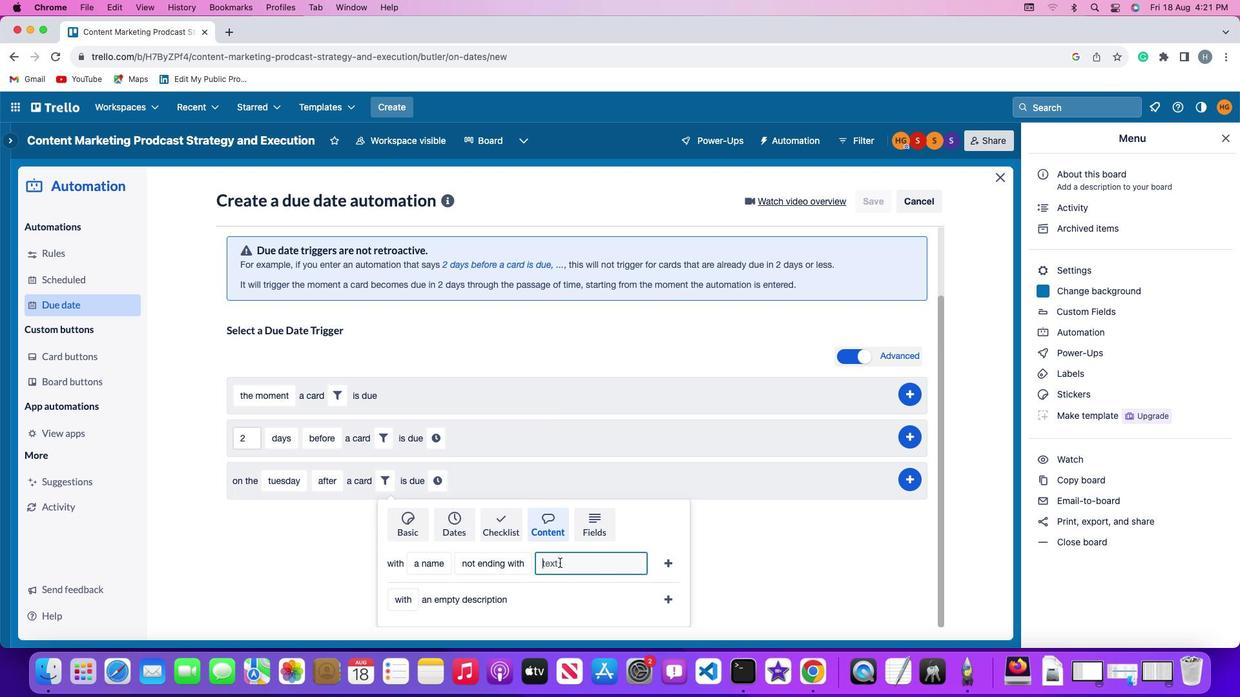 
Action: Mouse moved to (559, 562)
Screenshot: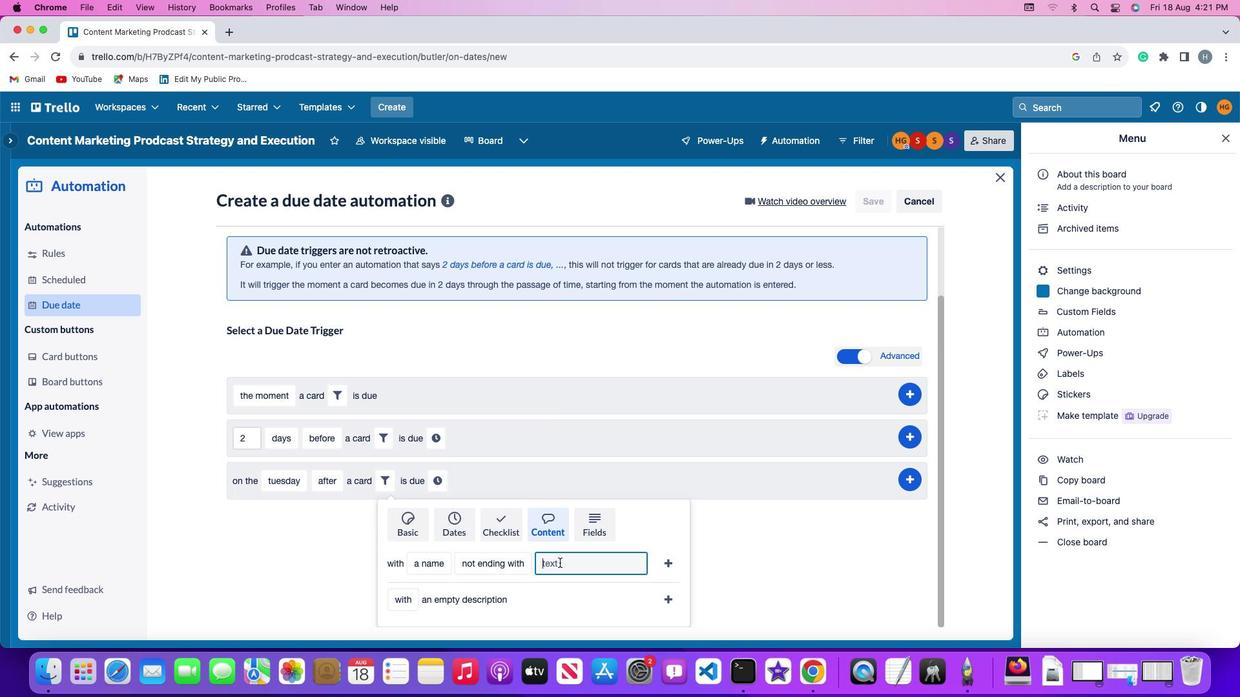 
Action: Key pressed 'r''e''s''u''m''e'
Screenshot: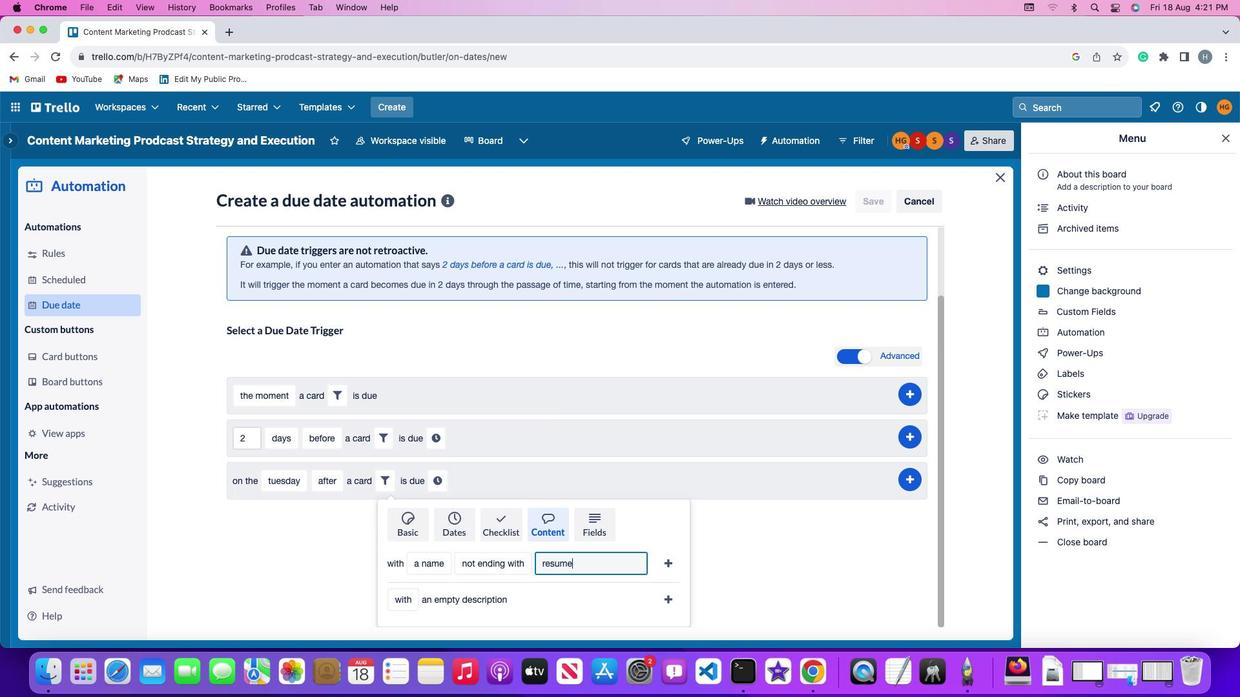 
Action: Mouse moved to (661, 559)
Screenshot: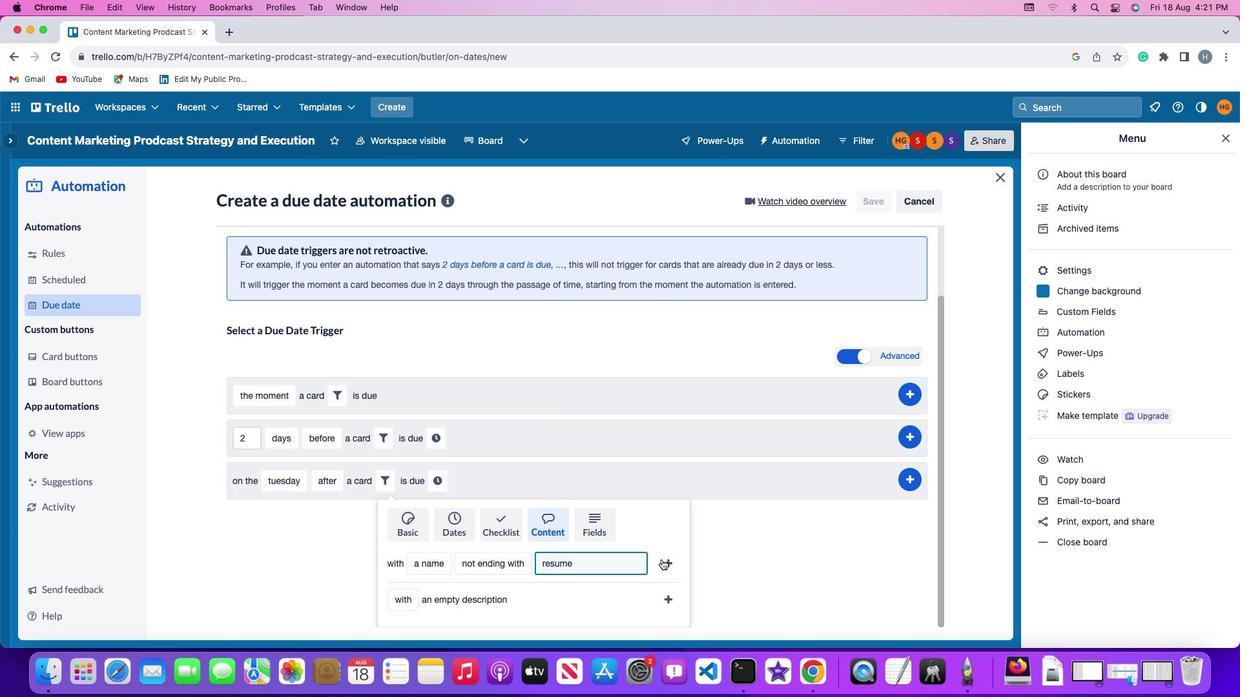 
Action: Mouse pressed left at (661, 559)
Screenshot: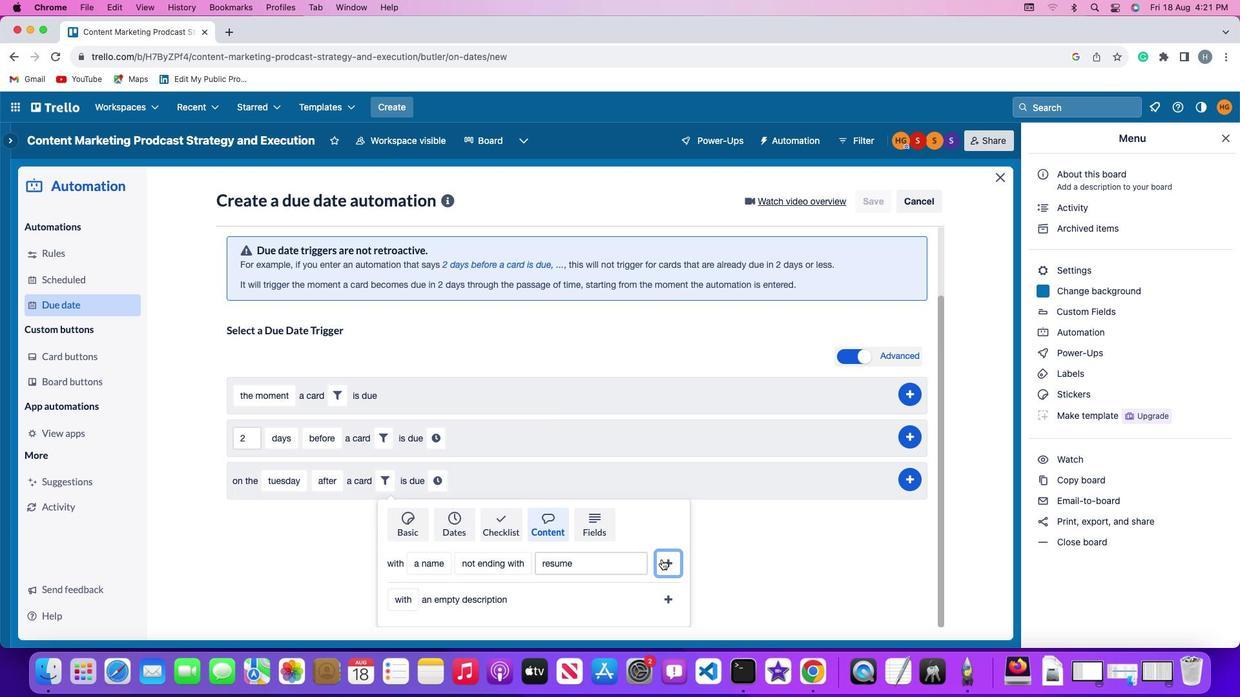 
Action: Mouse moved to (624, 559)
Screenshot: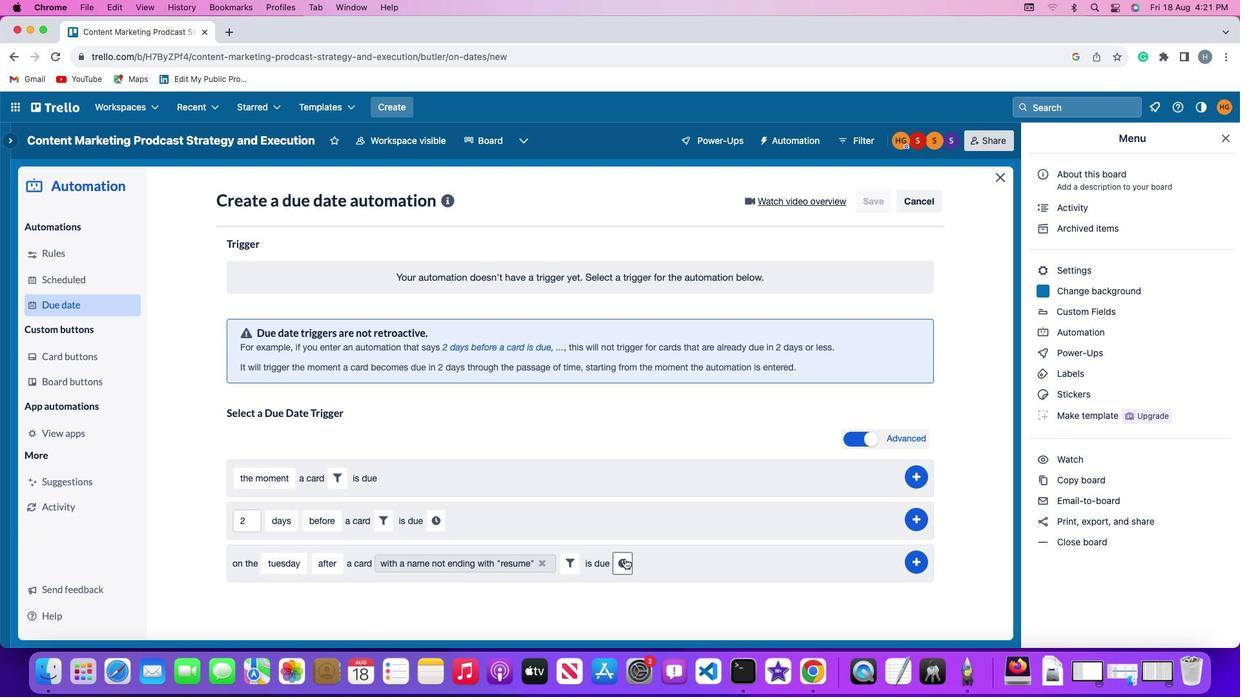 
Action: Mouse pressed left at (624, 559)
Screenshot: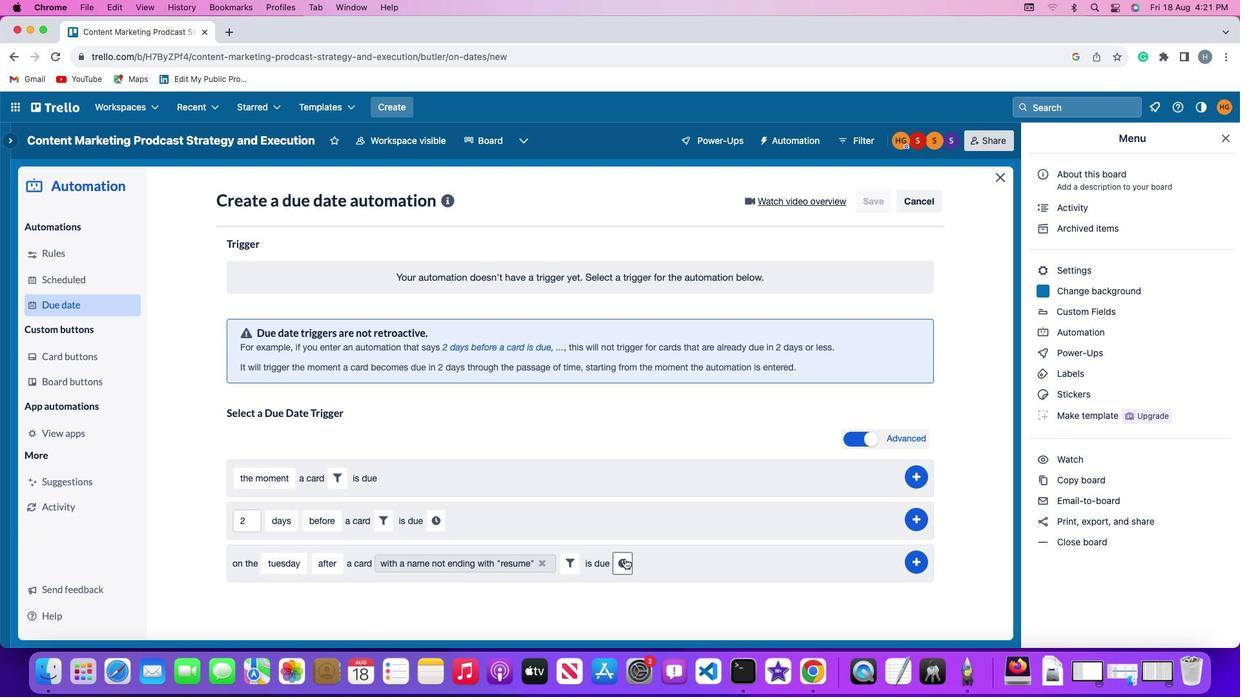 
Action: Mouse moved to (643, 565)
Screenshot: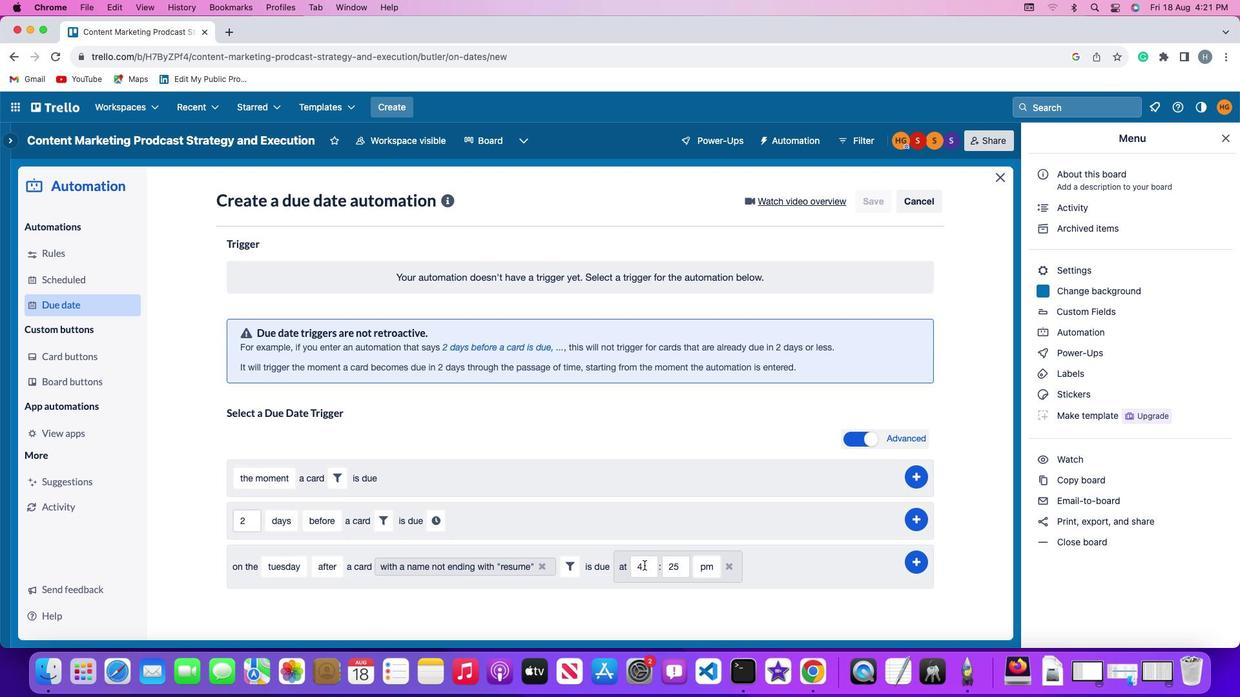 
Action: Mouse pressed left at (643, 565)
Screenshot: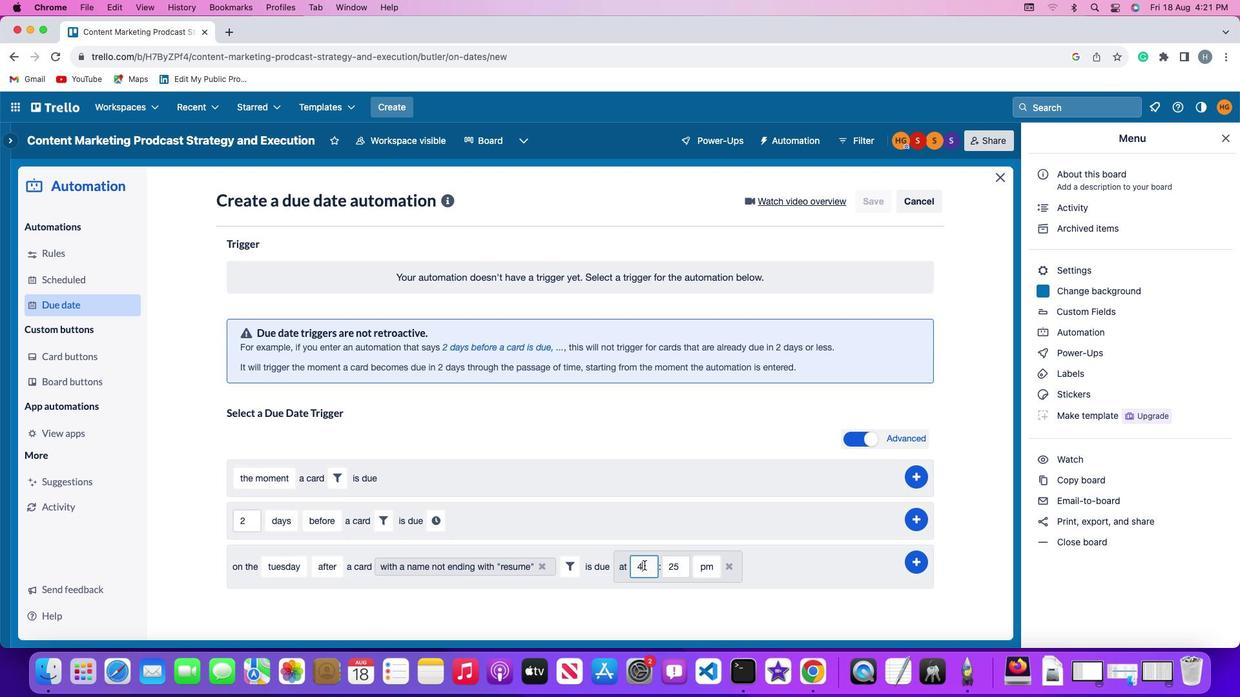 
Action: Key pressed Key.backspace'1''1'
Screenshot: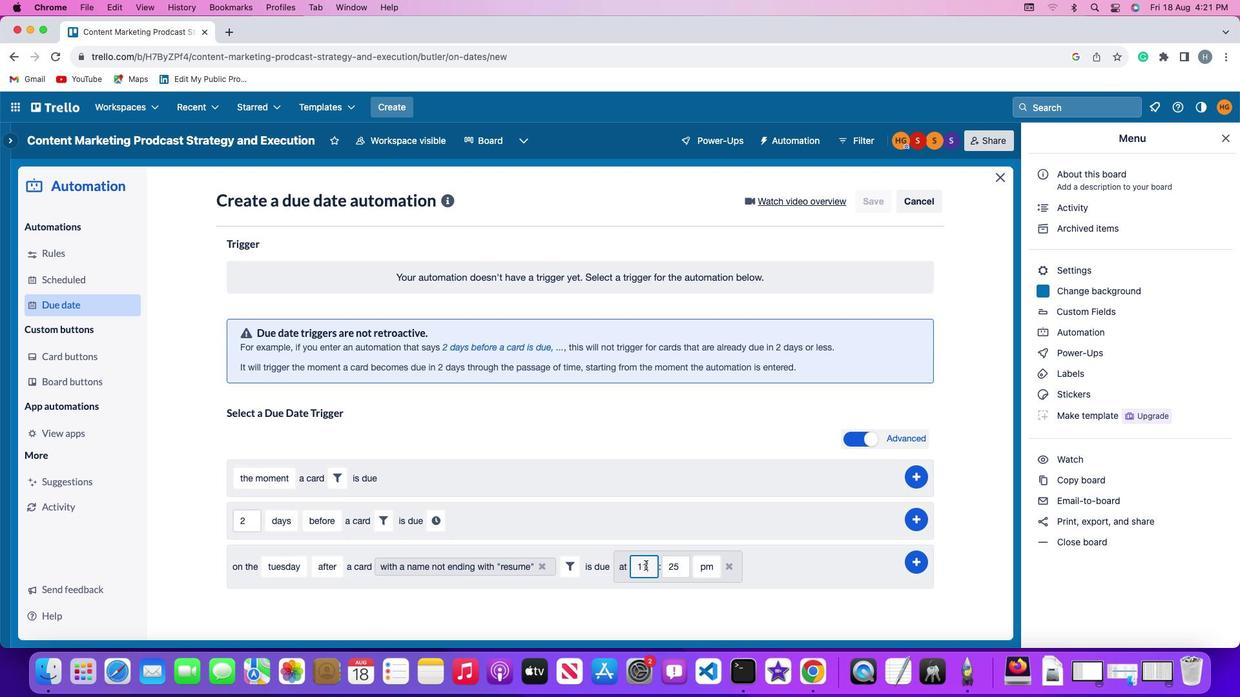 
Action: Mouse moved to (678, 565)
Screenshot: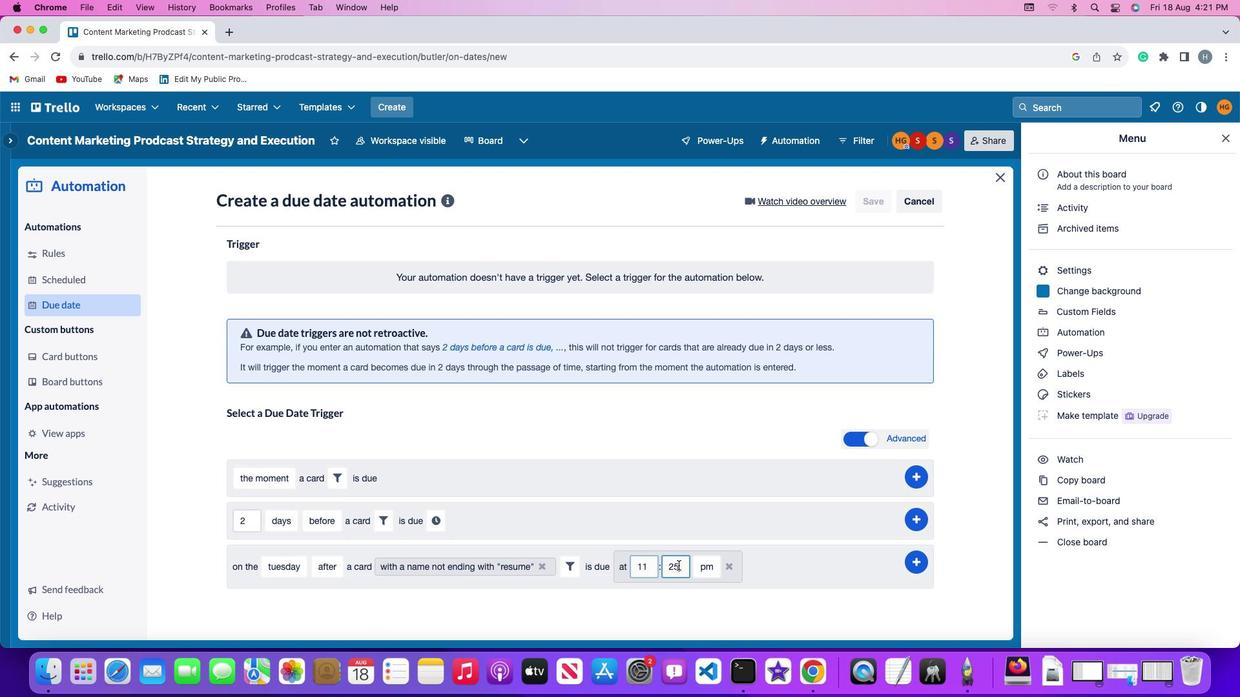 
Action: Mouse pressed left at (678, 565)
Screenshot: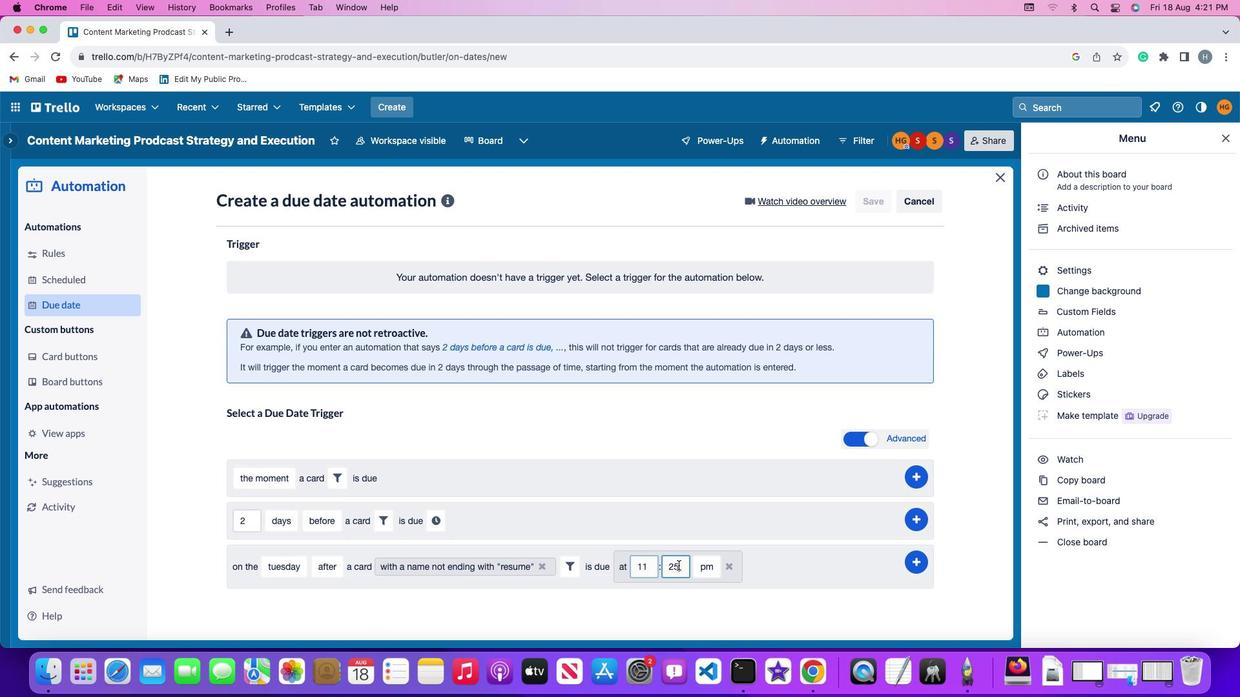 
Action: Mouse moved to (678, 565)
Screenshot: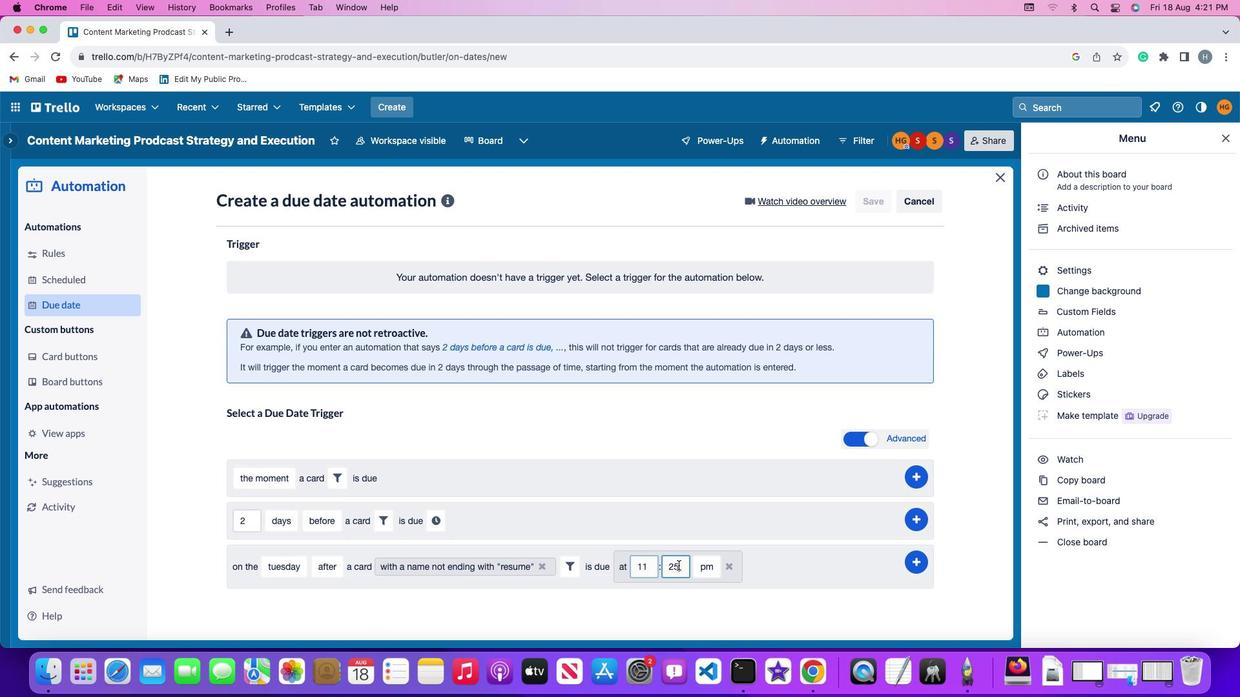 
Action: Key pressed Key.backspaceKey.backspace
Screenshot: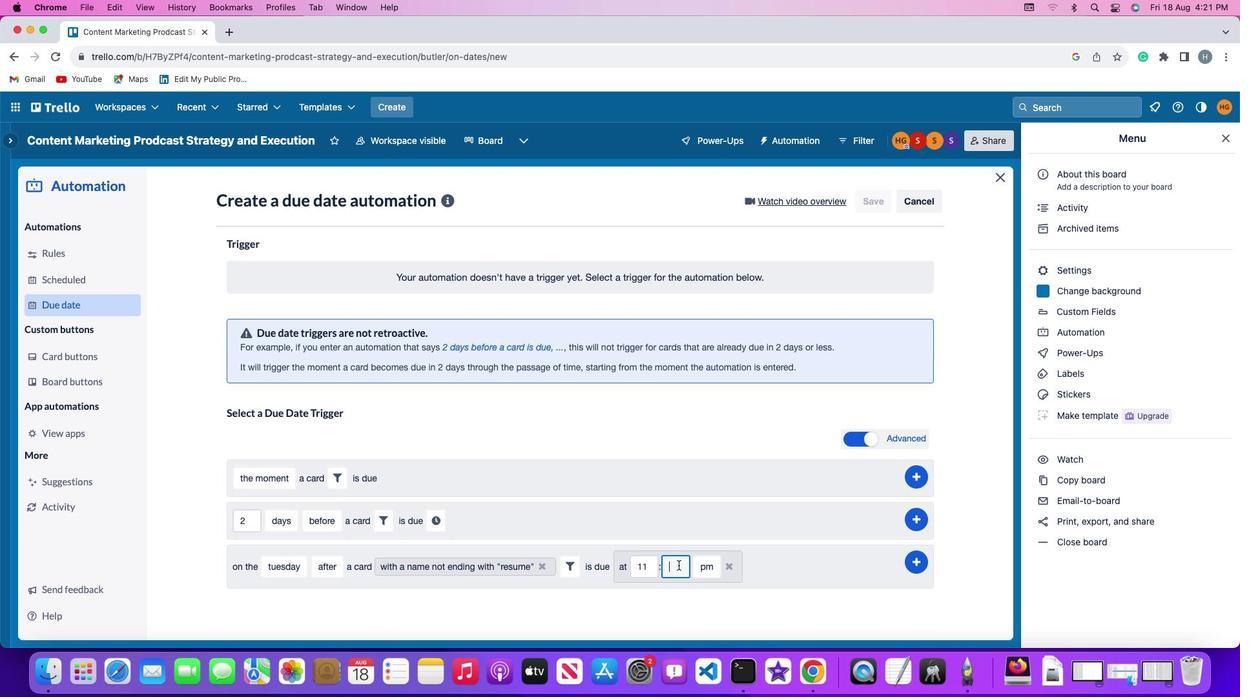 
Action: Mouse moved to (678, 565)
Screenshot: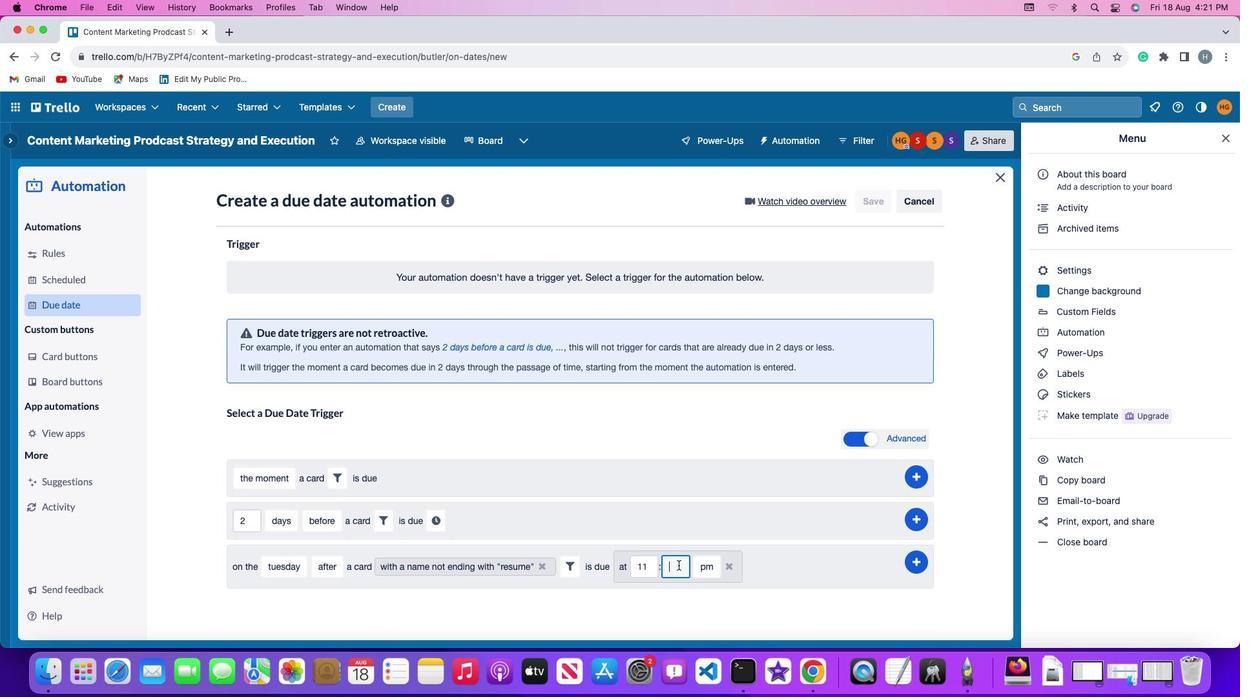 
Action: Key pressed '0''0'
Screenshot: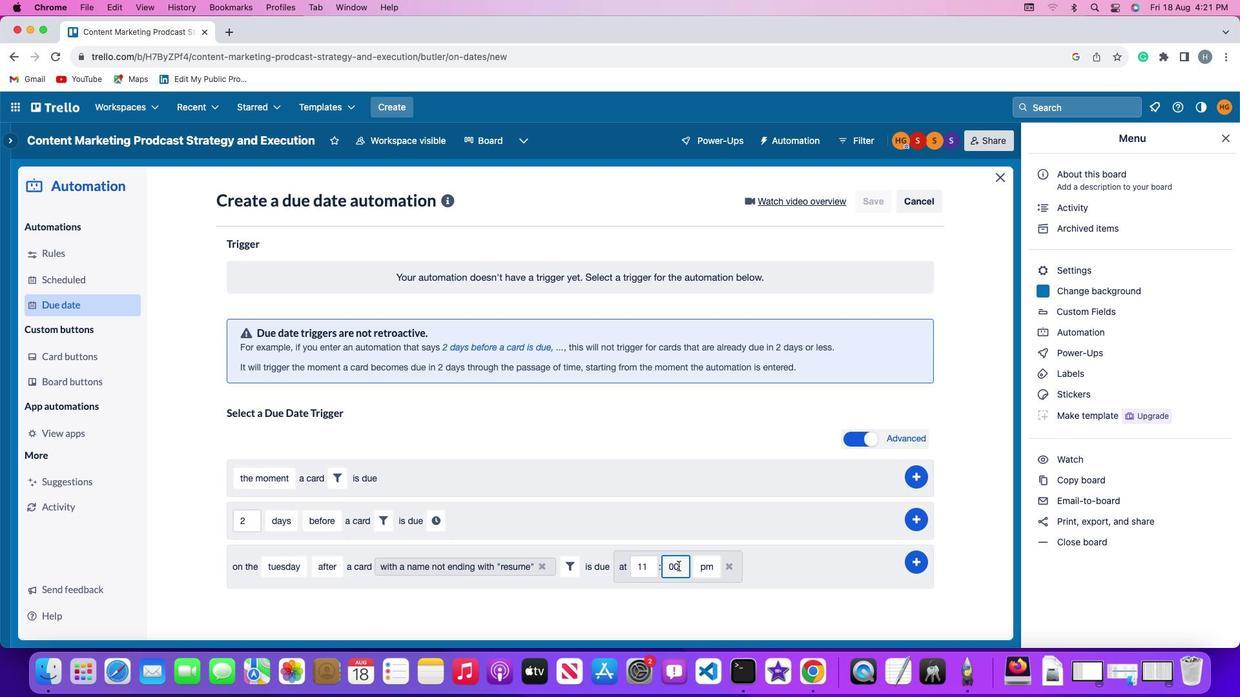 
Action: Mouse moved to (700, 566)
Screenshot: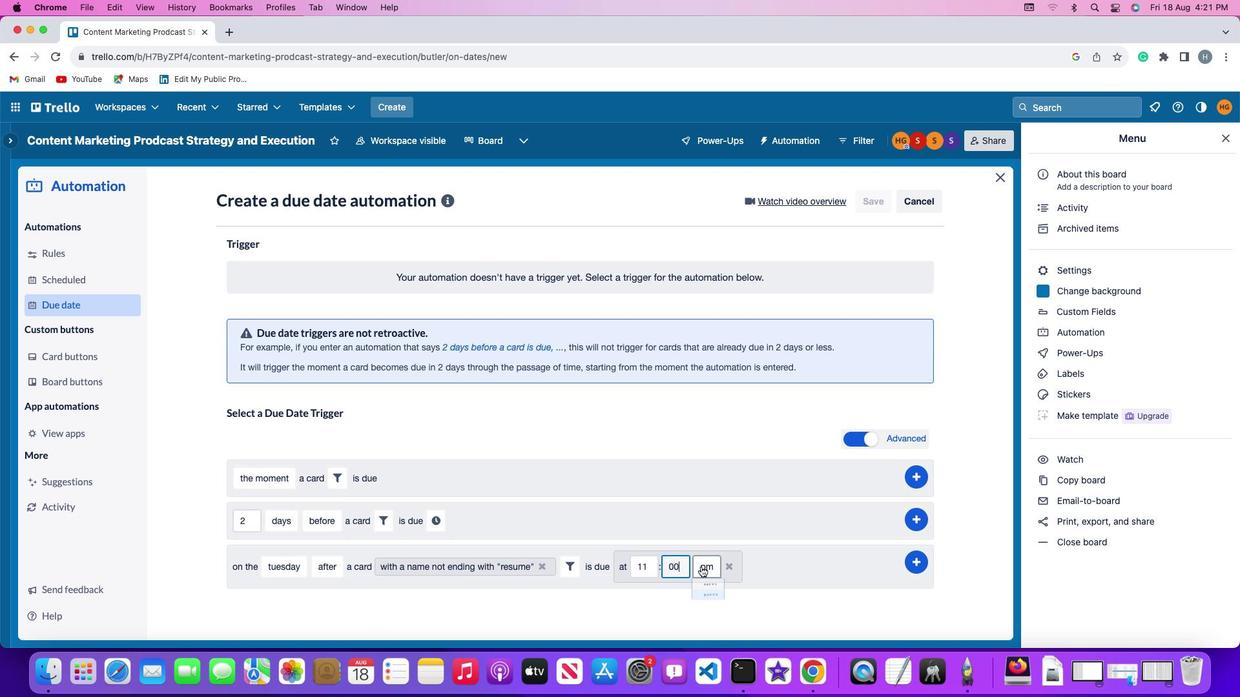 
Action: Mouse pressed left at (700, 566)
Screenshot: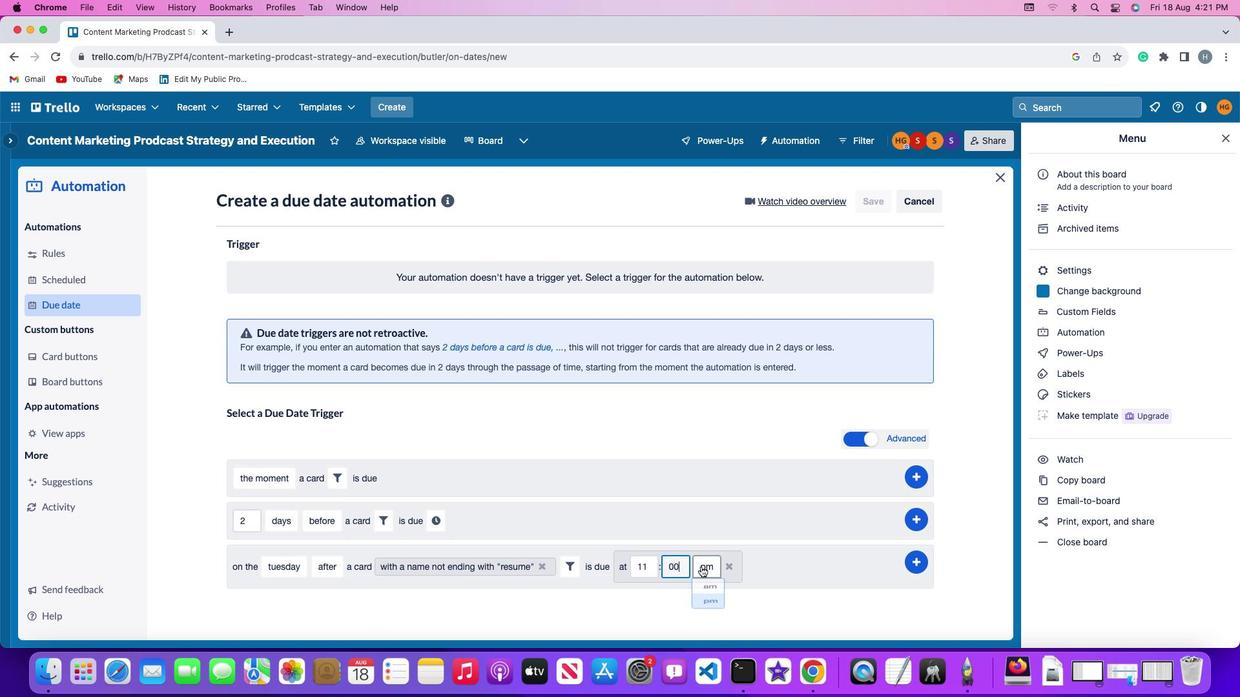 
Action: Mouse moved to (711, 592)
Screenshot: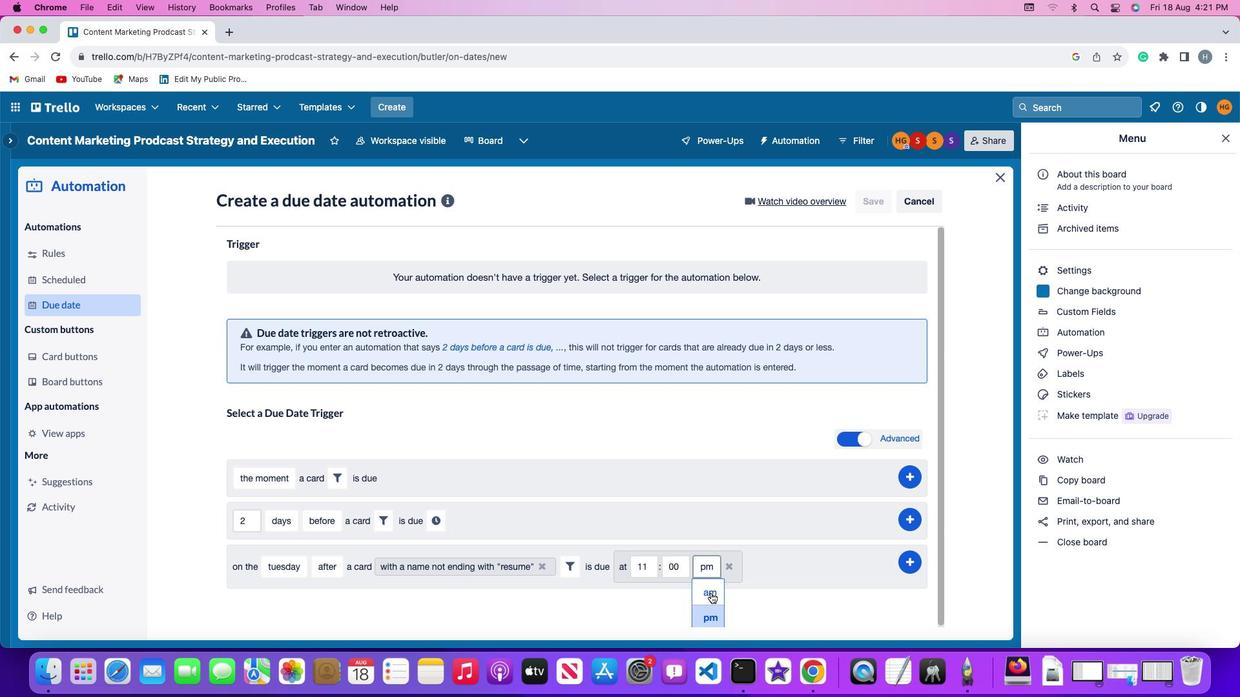 
Action: Mouse pressed left at (711, 592)
Screenshot: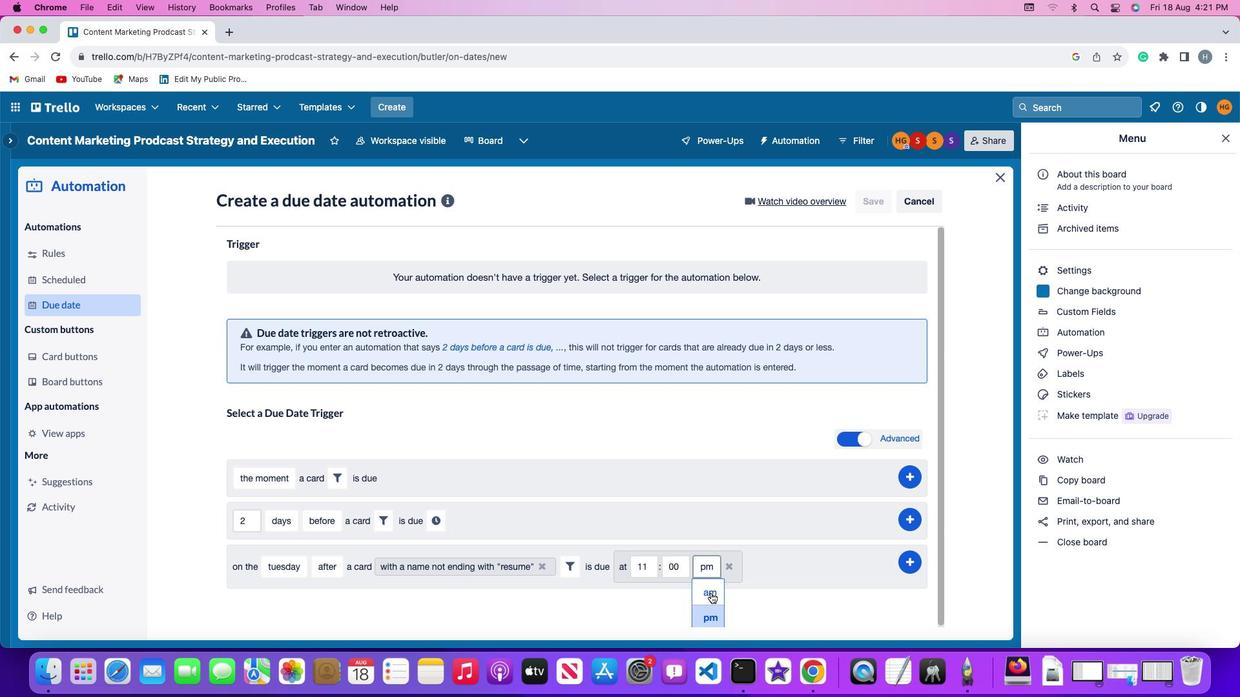 
Action: Mouse moved to (919, 559)
Screenshot: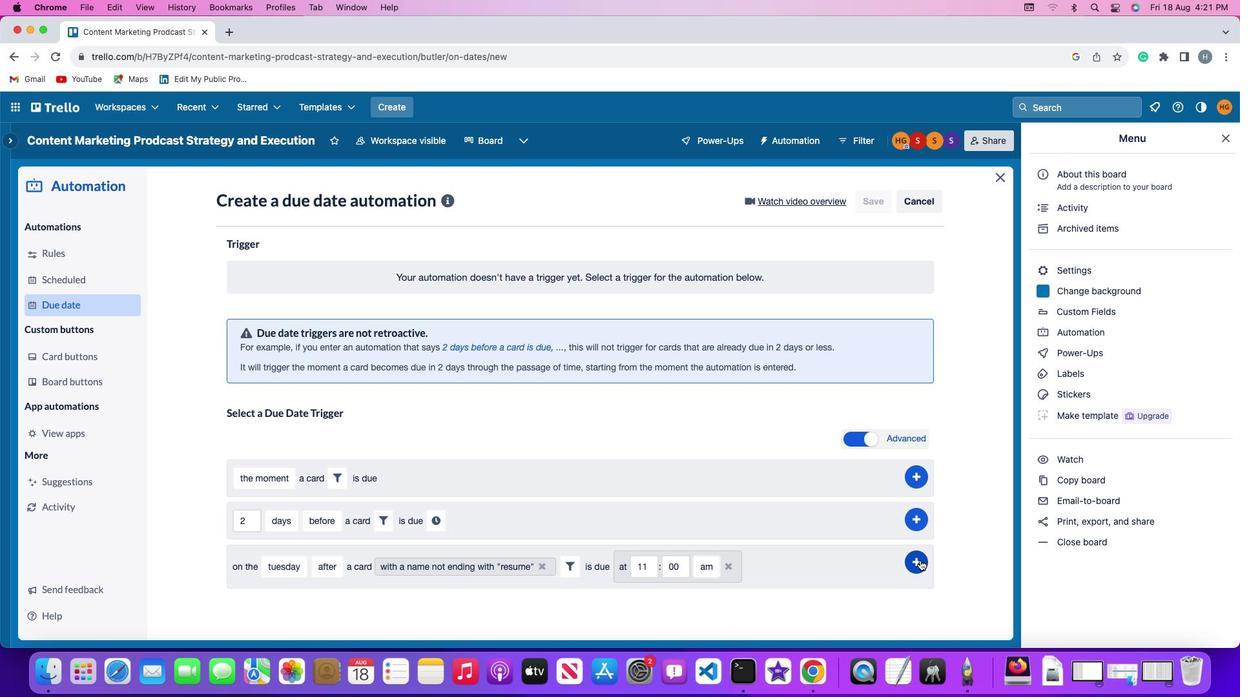 
Action: Mouse pressed left at (919, 559)
Screenshot: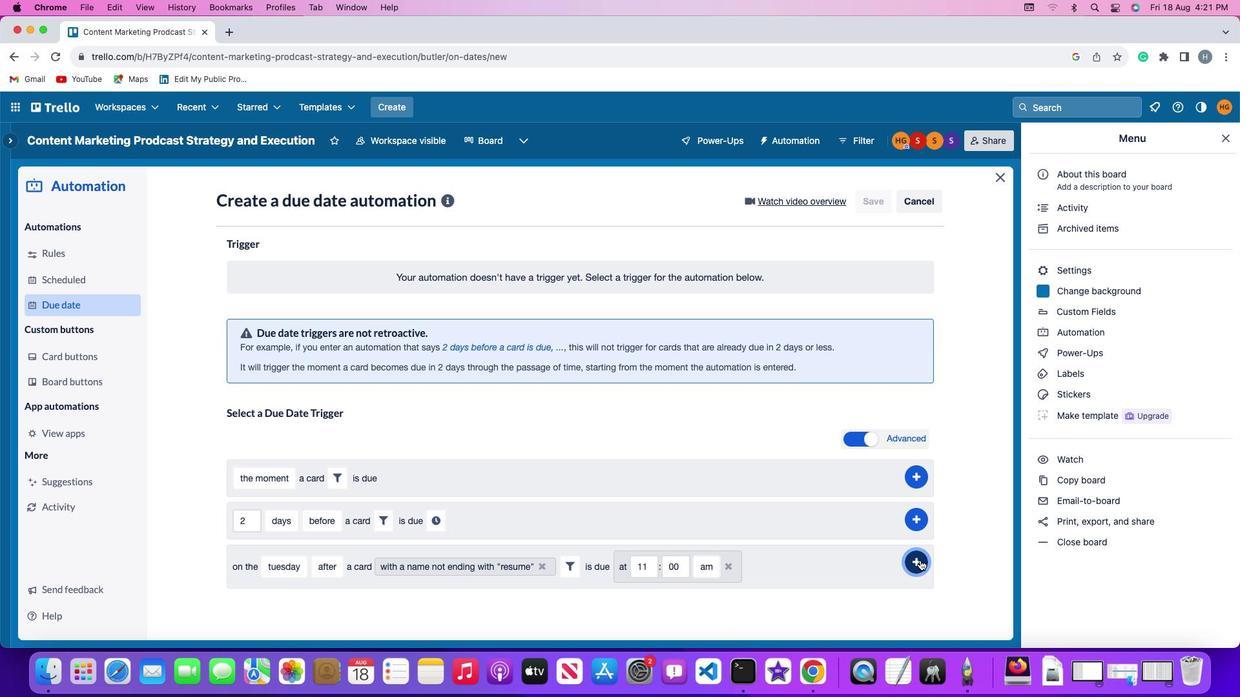 
Action: Mouse moved to (970, 457)
Screenshot: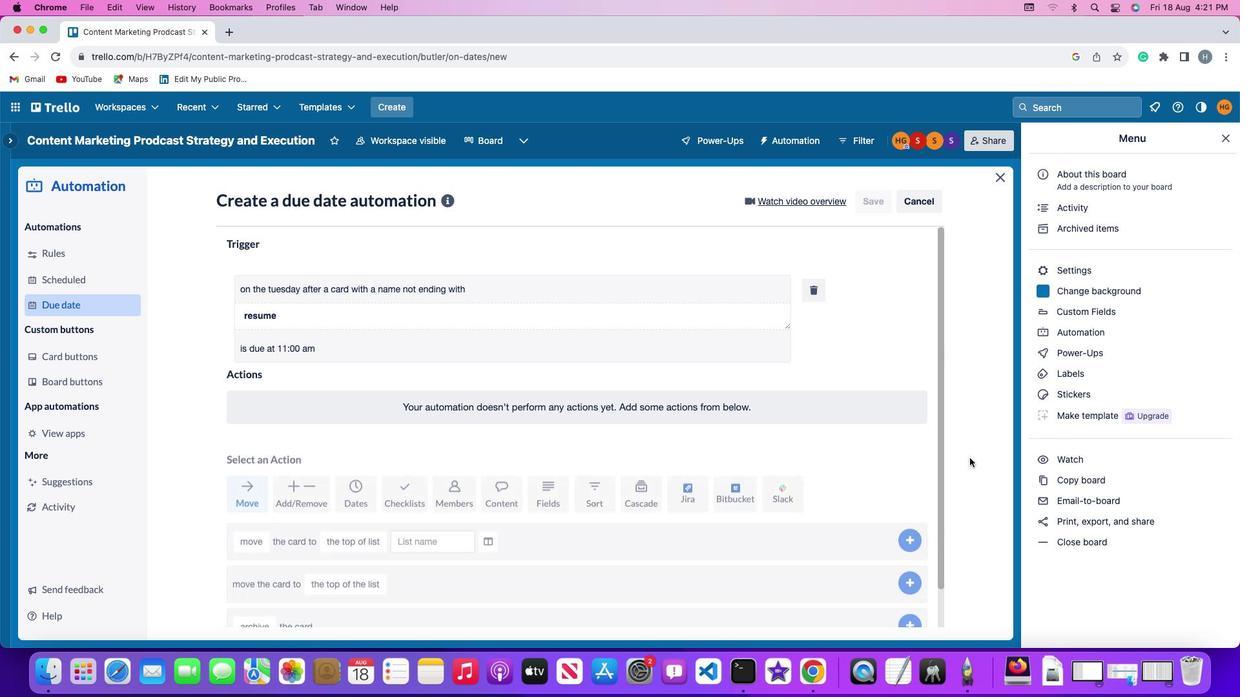 
